 Task: Create a due date automation trigger when advanced on, on the tuesday of the week a card is due add fields with custom field "Resume" set to a number lower than 1 and lower than 10 at 11:00 AM.
Action: Mouse pressed left at (997, 302)
Screenshot: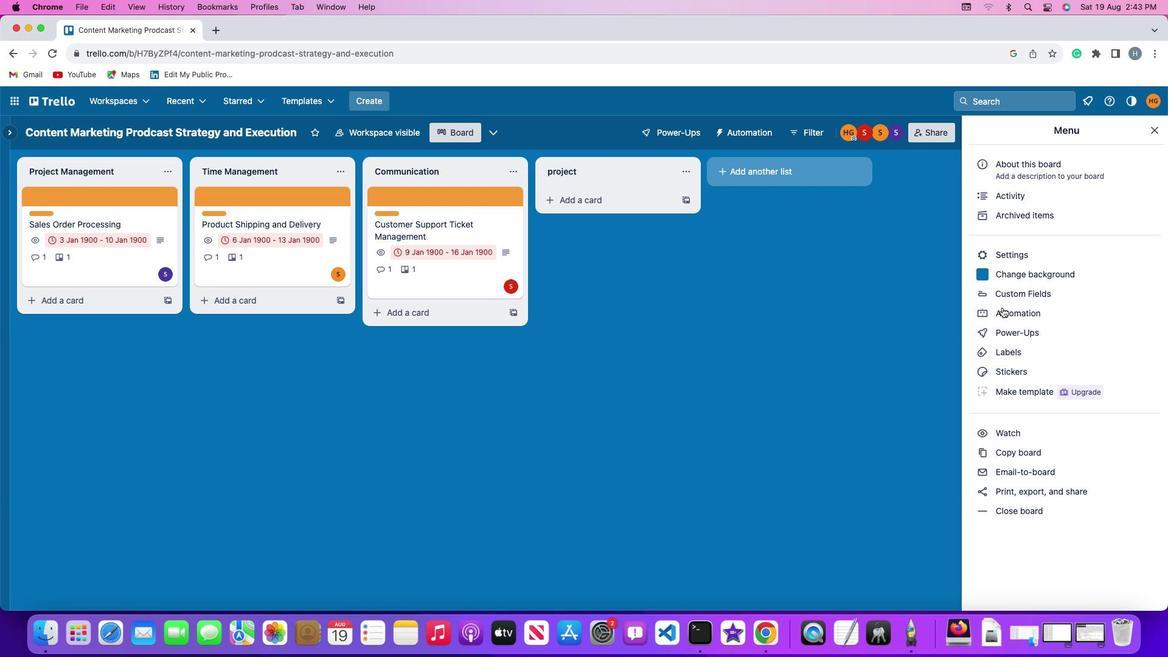 
Action: Mouse moved to (87, 286)
Screenshot: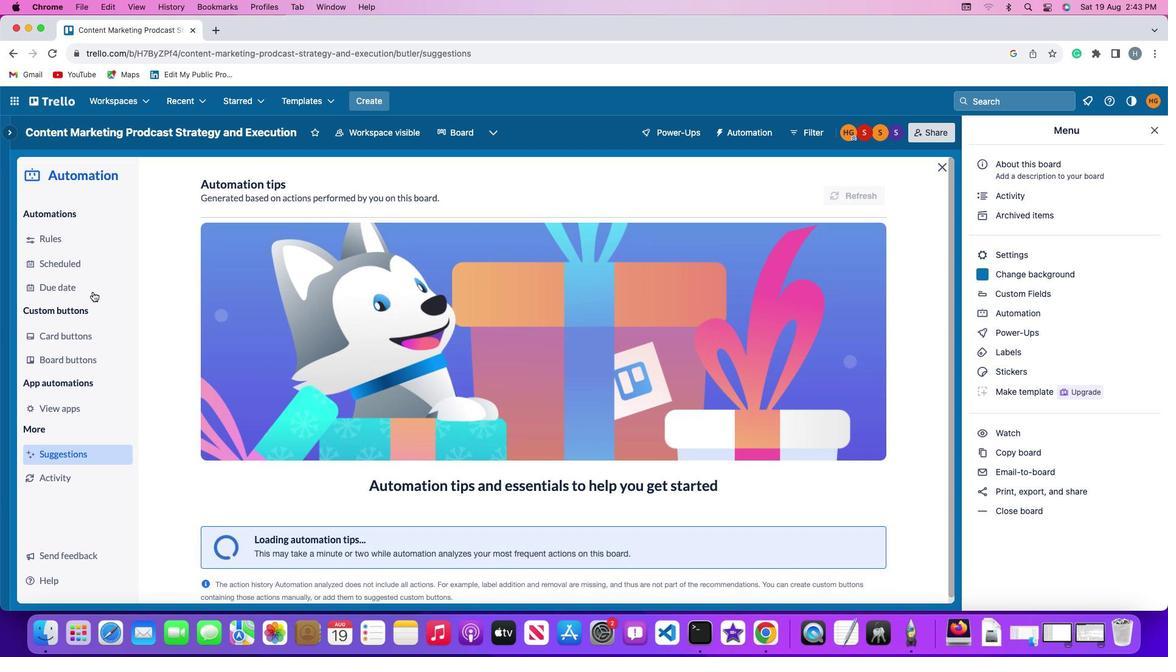 
Action: Mouse pressed left at (87, 286)
Screenshot: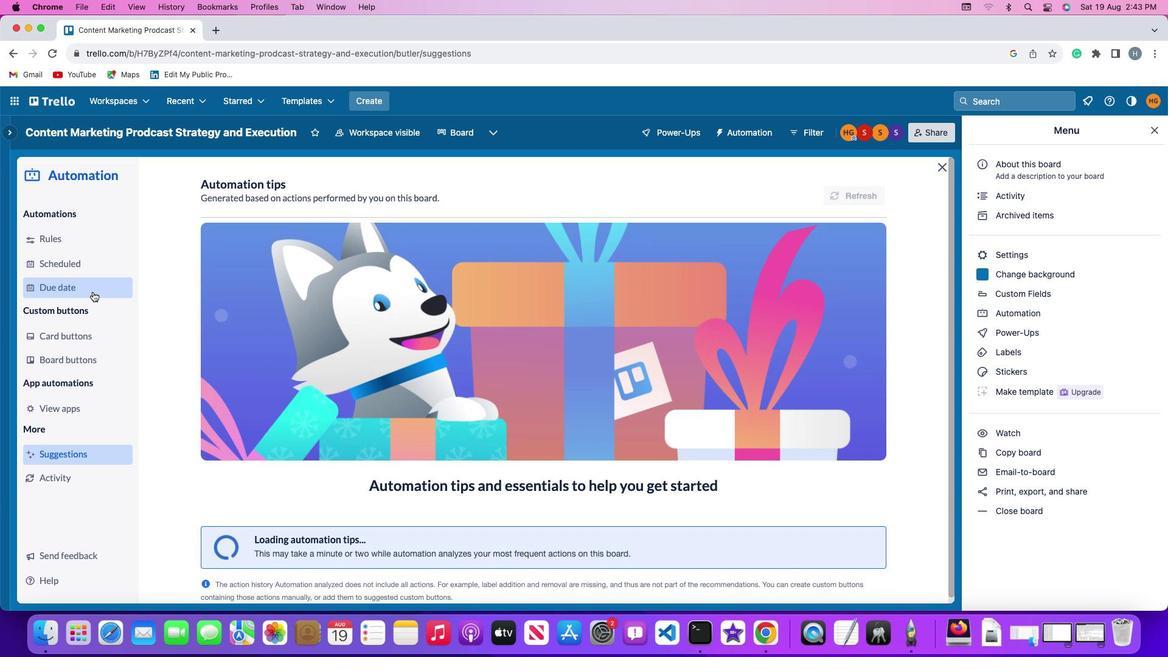 
Action: Mouse moved to (810, 183)
Screenshot: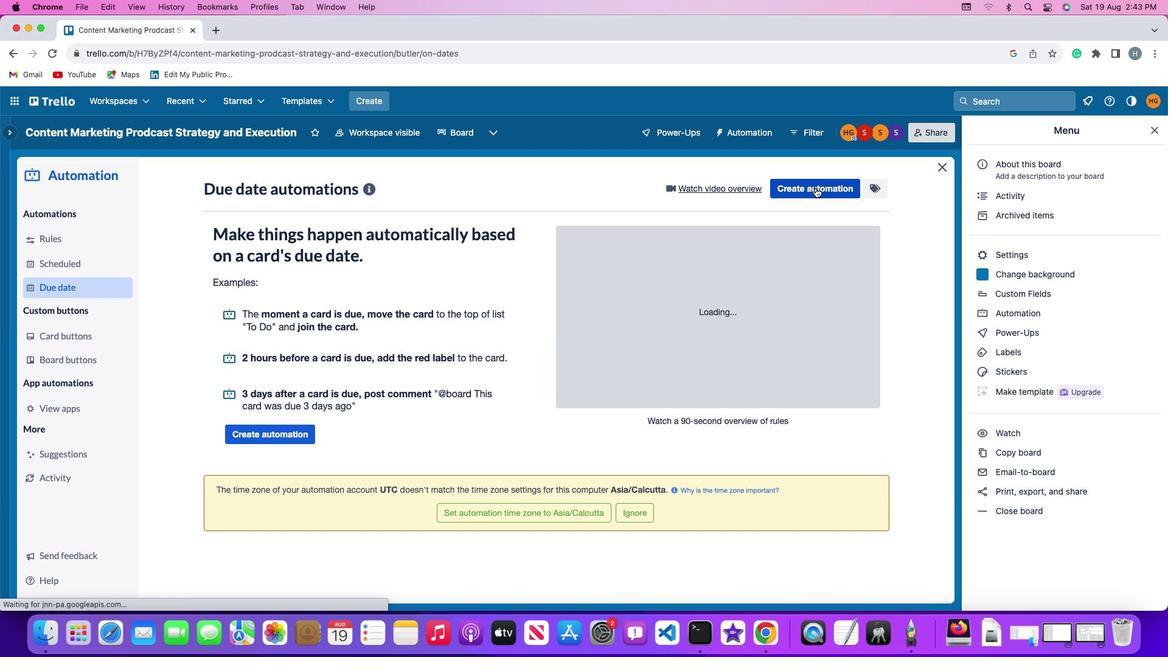 
Action: Mouse pressed left at (810, 183)
Screenshot: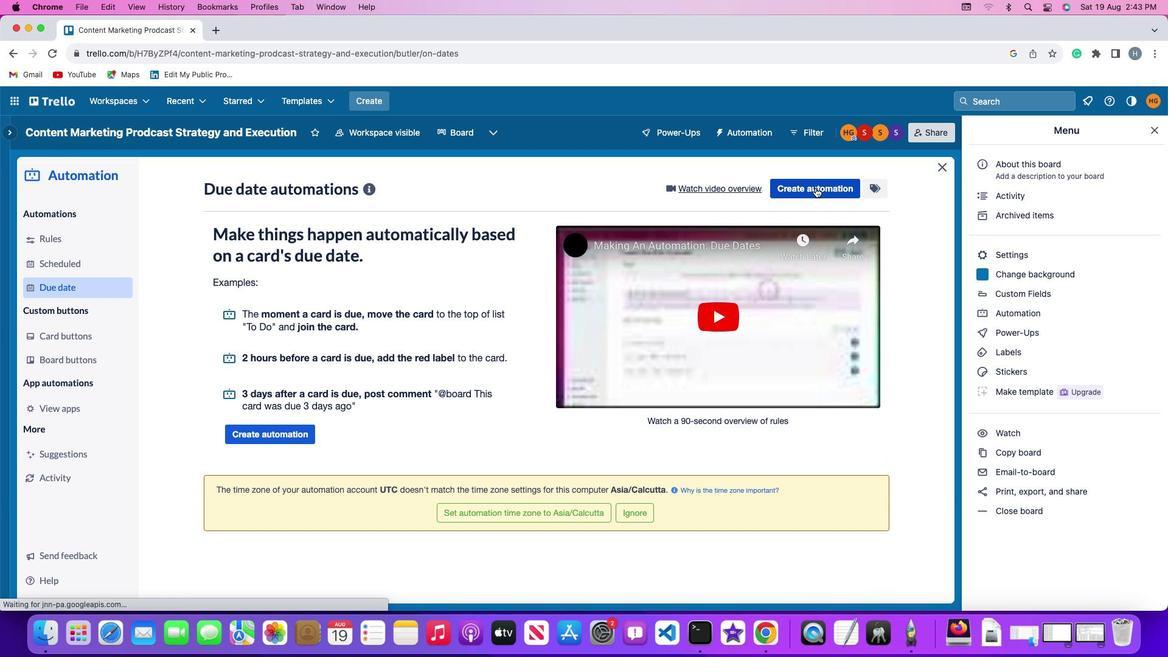 
Action: Mouse moved to (239, 299)
Screenshot: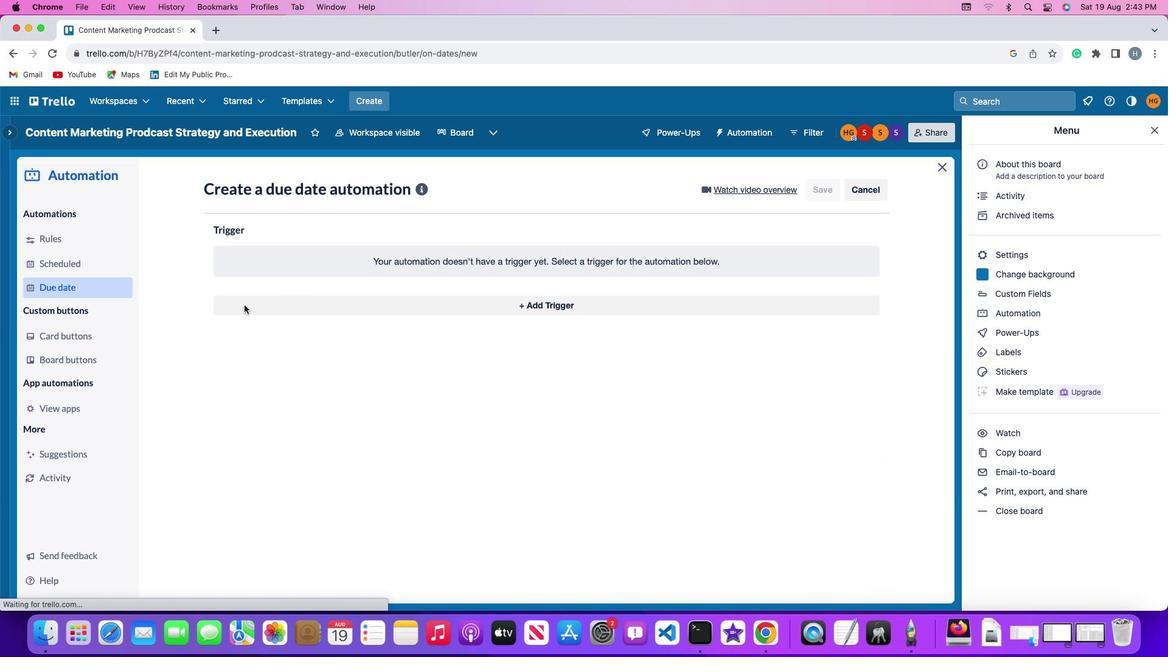 
Action: Mouse pressed left at (239, 299)
Screenshot: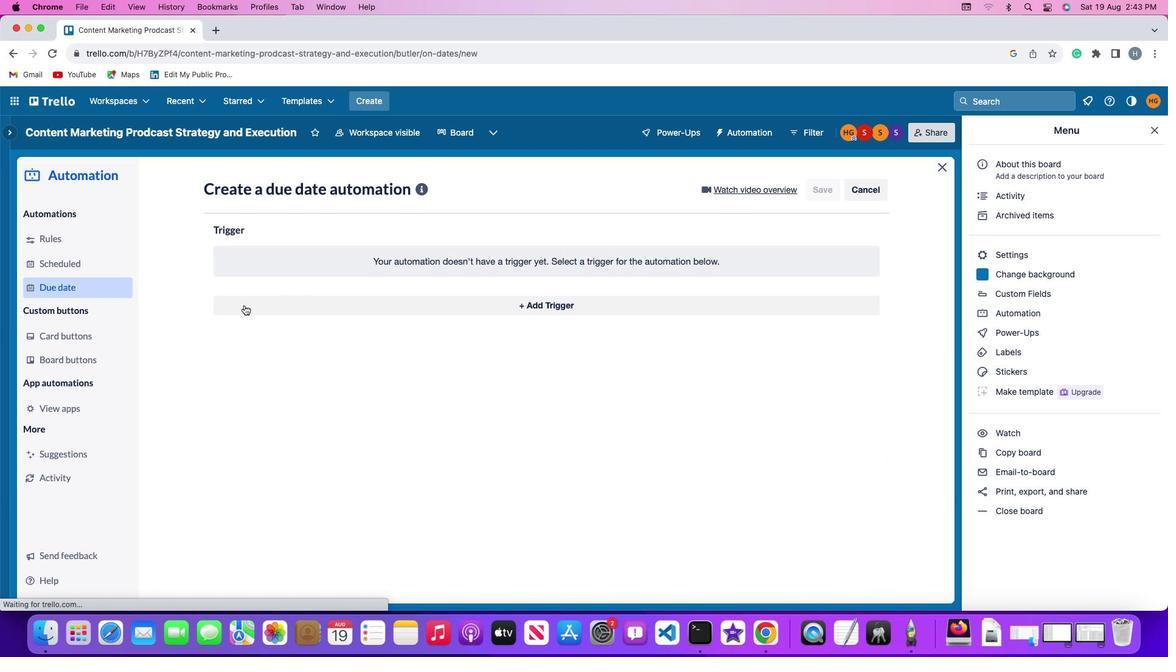 
Action: Mouse moved to (273, 532)
Screenshot: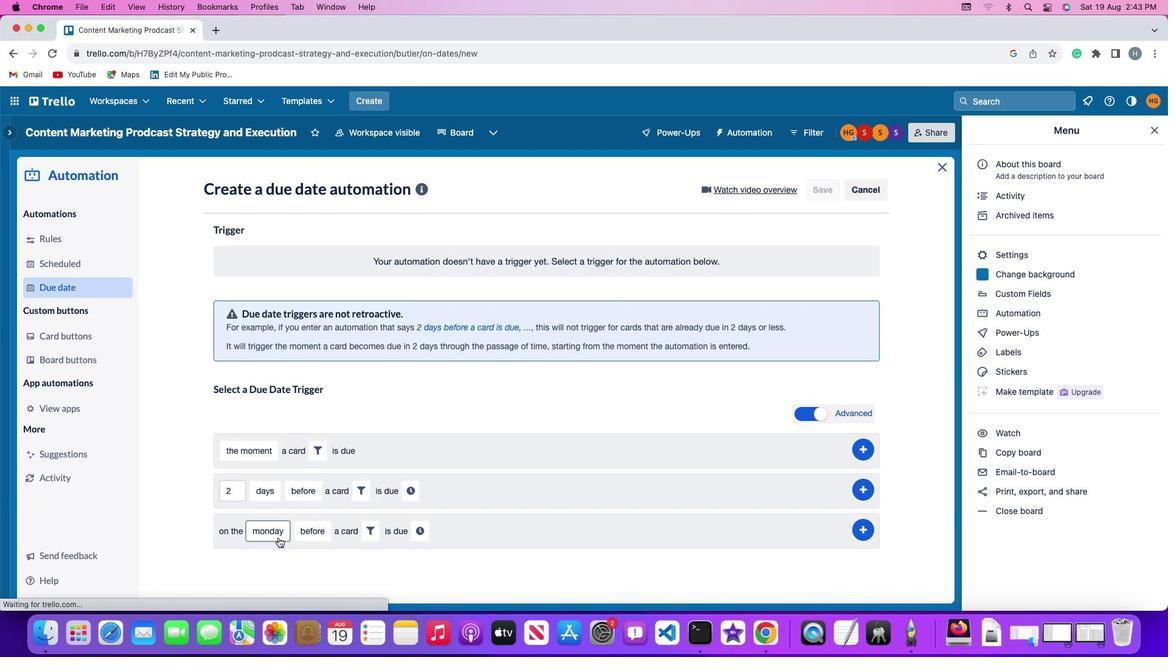 
Action: Mouse pressed left at (273, 532)
Screenshot: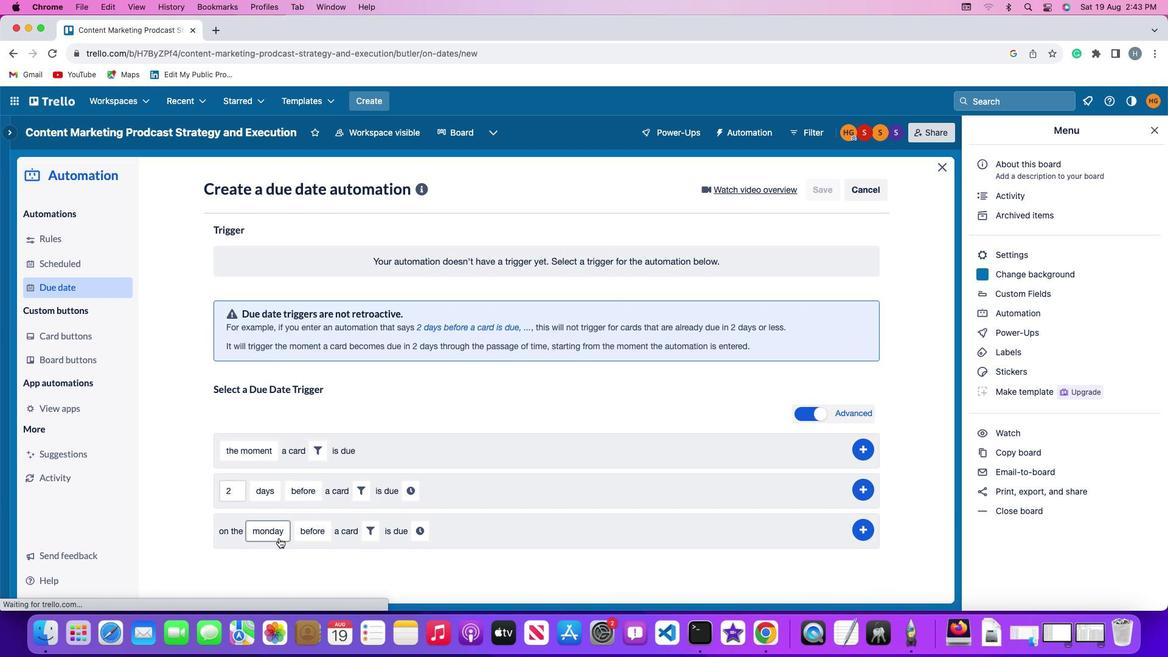 
Action: Mouse moved to (282, 384)
Screenshot: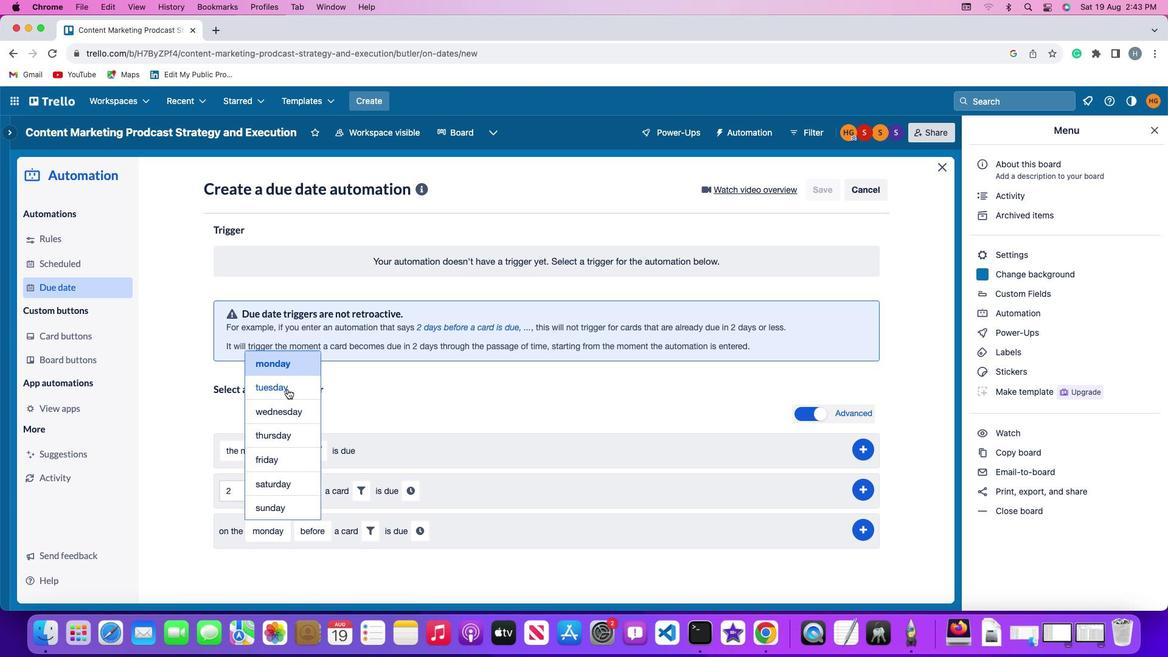 
Action: Mouse pressed left at (282, 384)
Screenshot: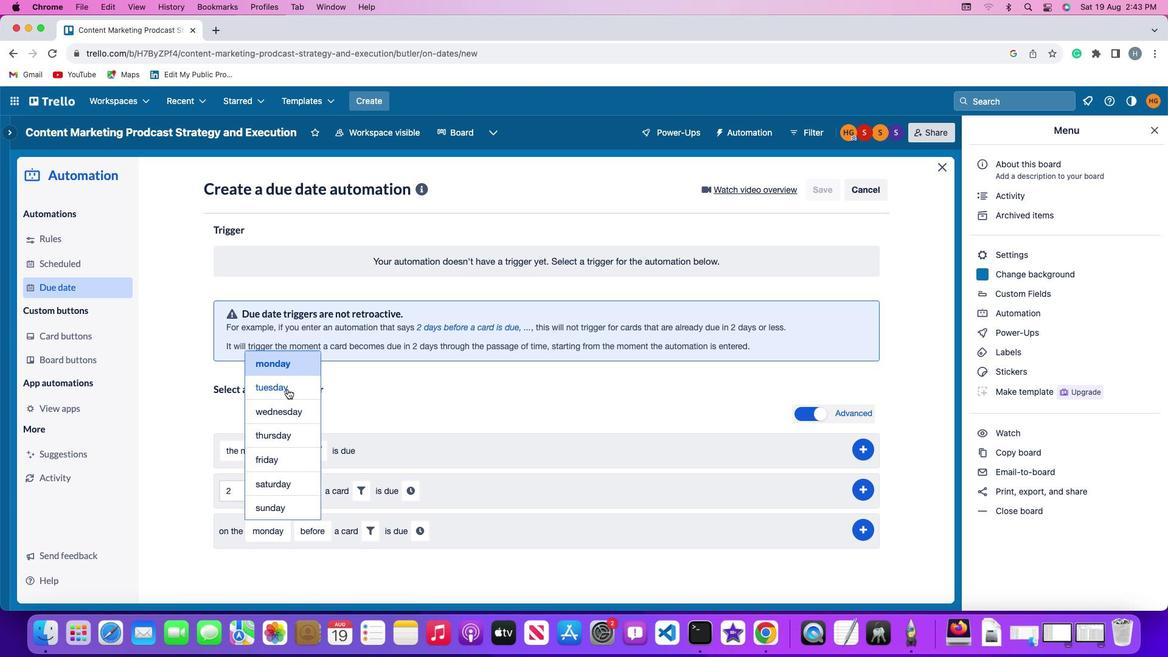 
Action: Mouse moved to (323, 525)
Screenshot: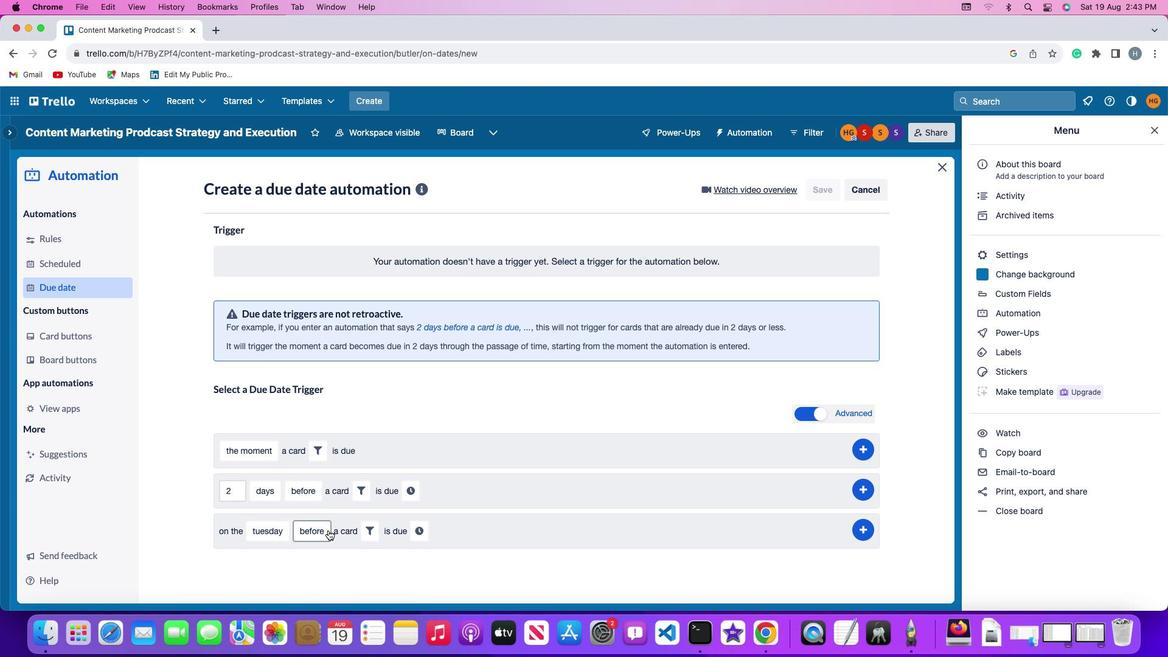 
Action: Mouse pressed left at (323, 525)
Screenshot: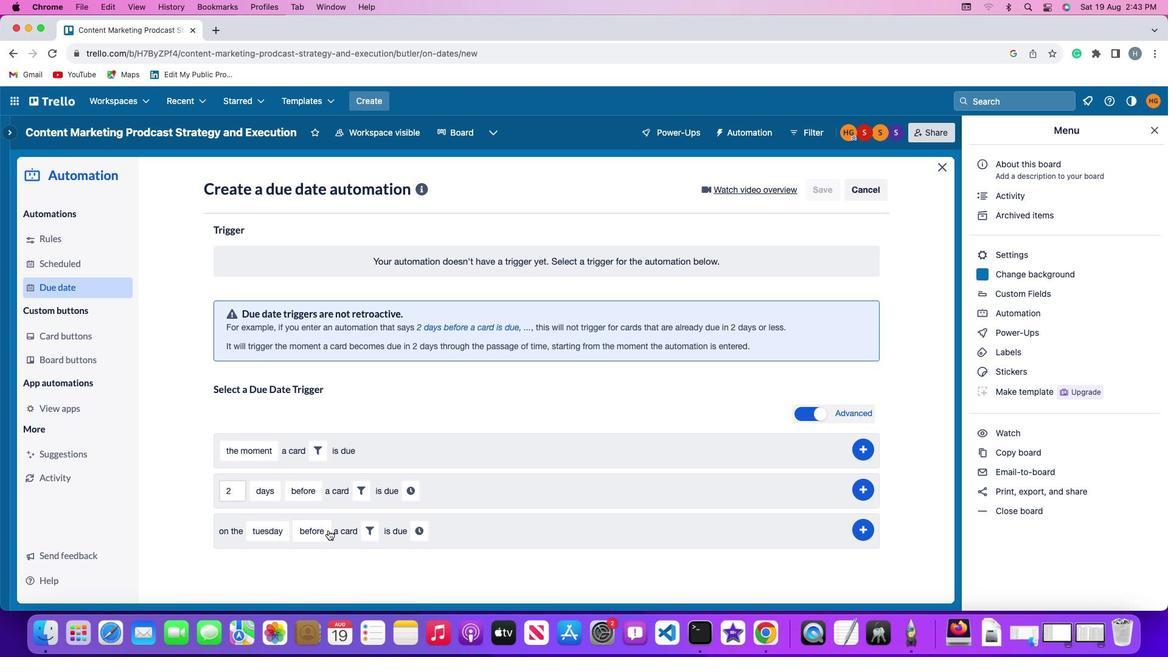
Action: Mouse moved to (332, 470)
Screenshot: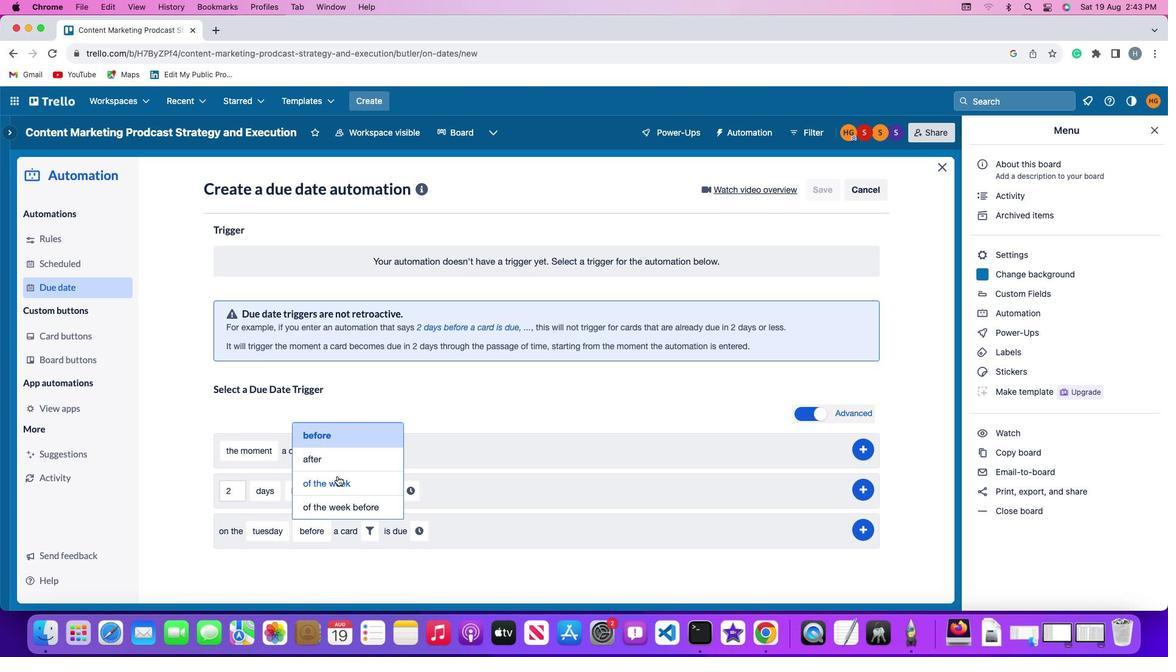 
Action: Mouse pressed left at (332, 470)
Screenshot: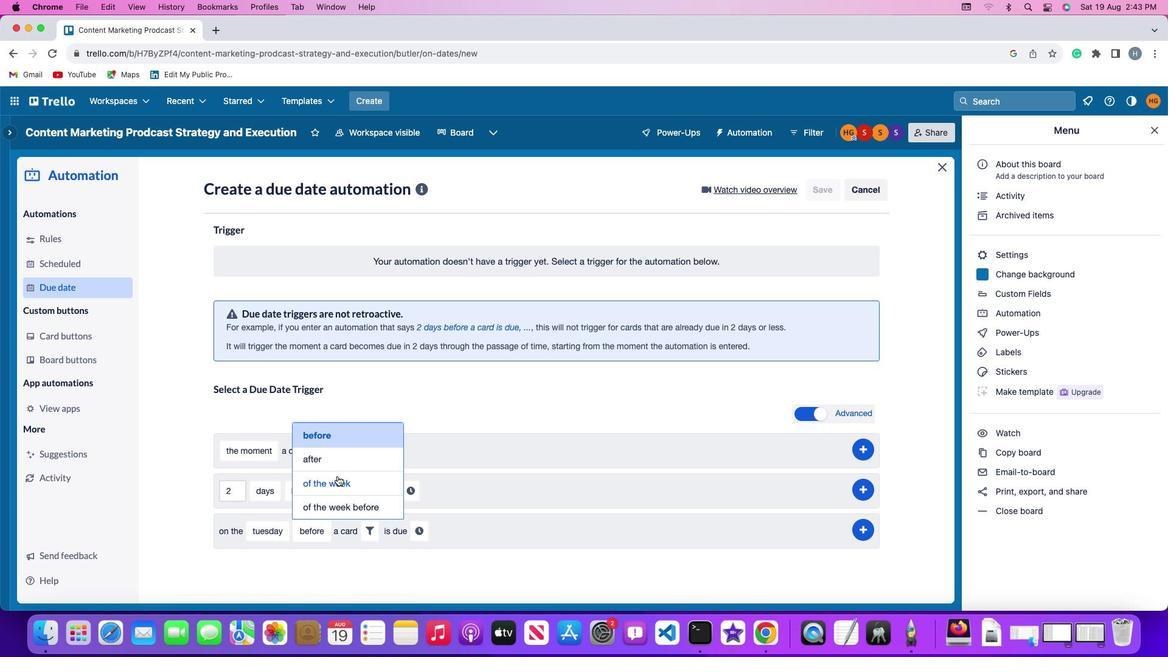 
Action: Mouse moved to (379, 521)
Screenshot: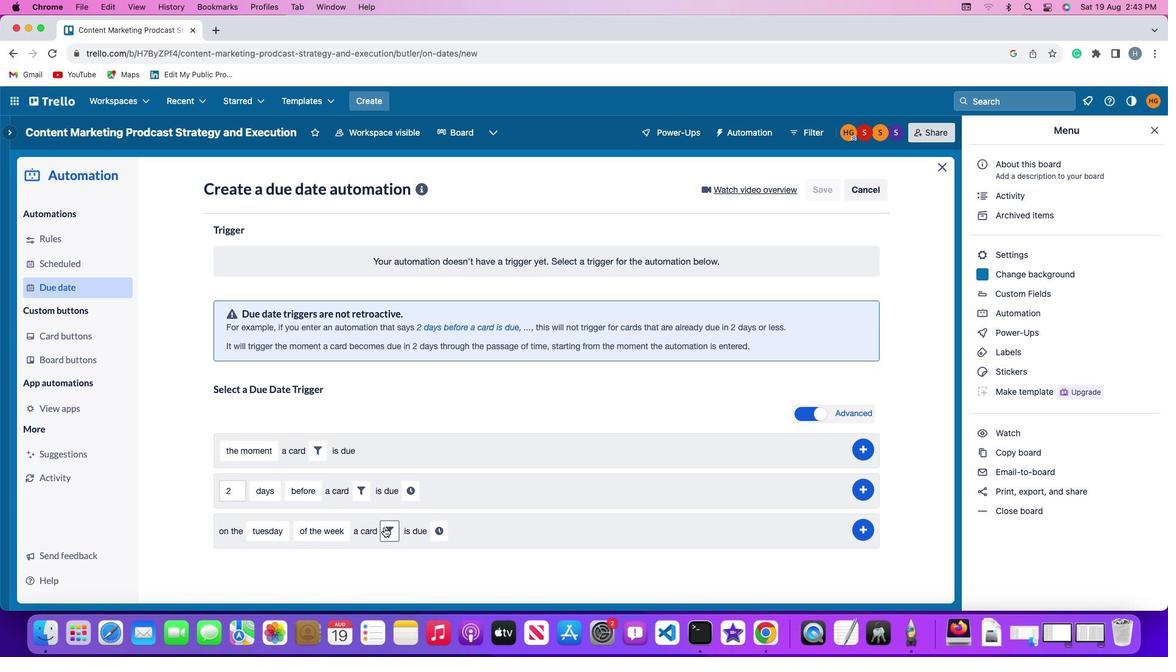 
Action: Mouse pressed left at (379, 521)
Screenshot: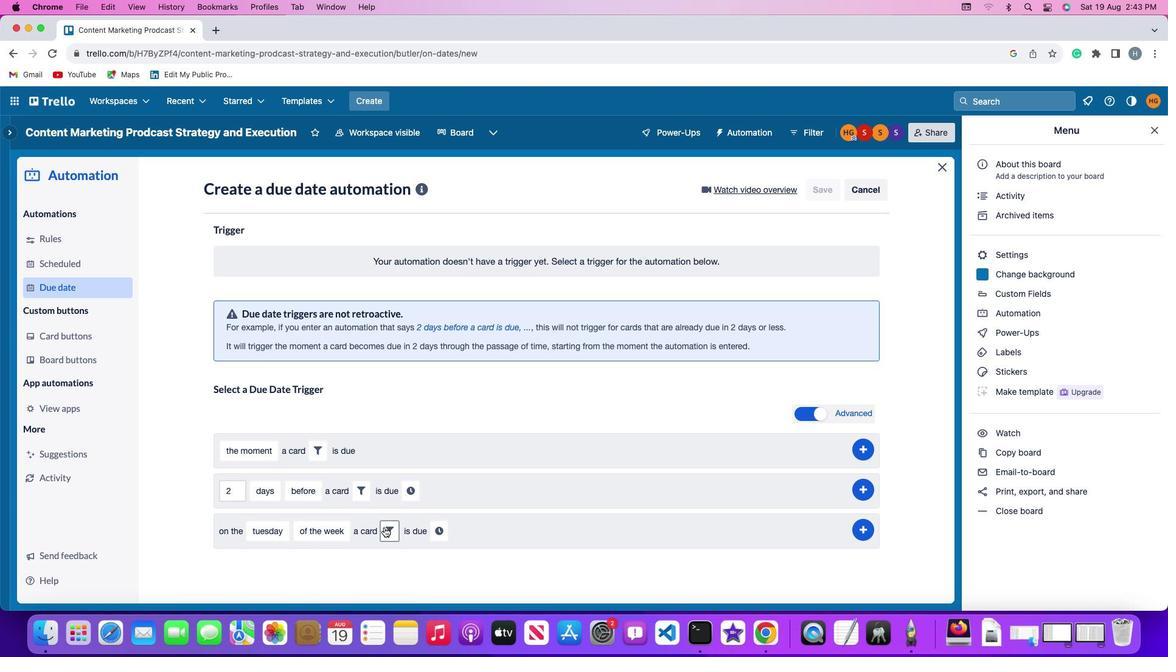 
Action: Mouse moved to (584, 565)
Screenshot: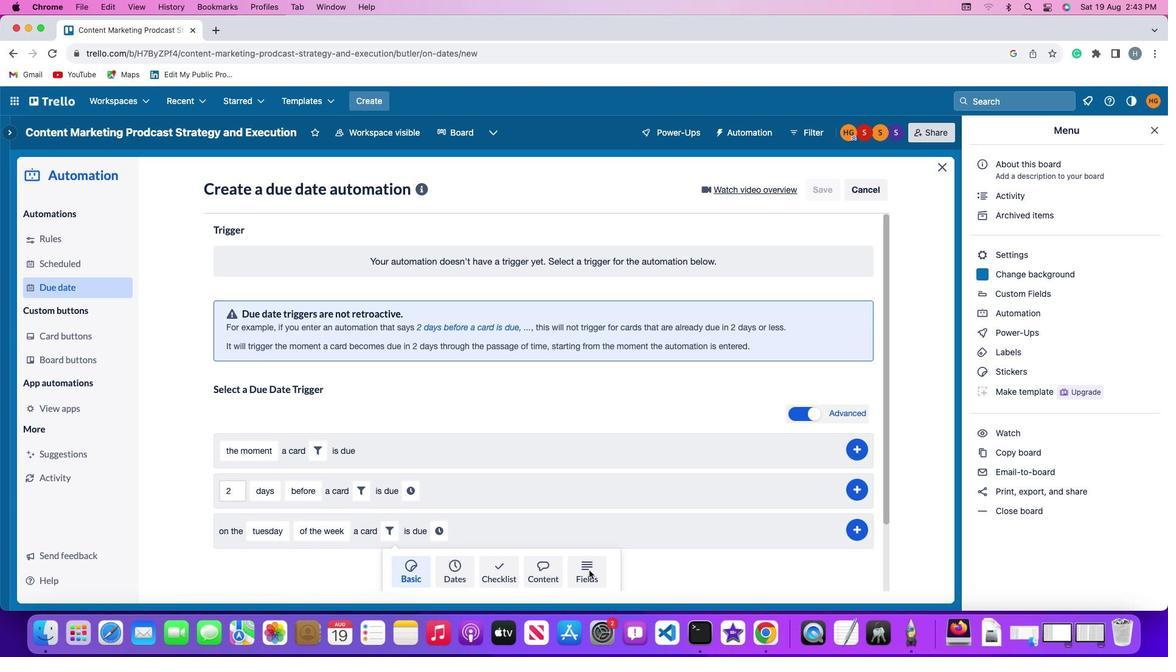 
Action: Mouse pressed left at (584, 565)
Screenshot: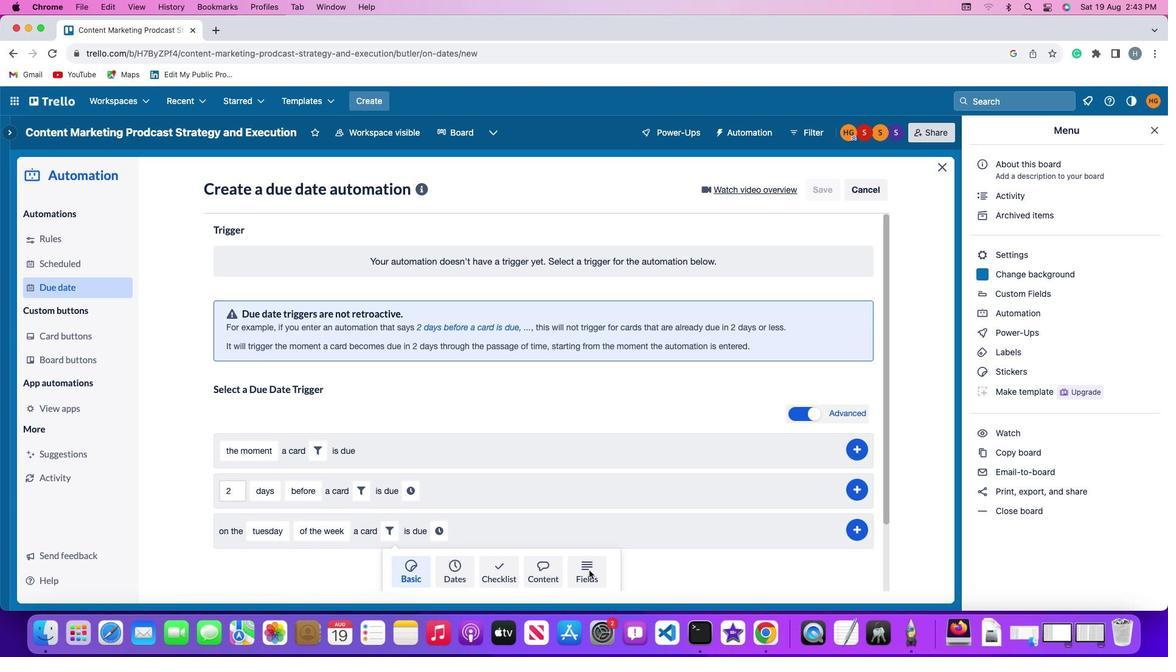 
Action: Mouse moved to (314, 553)
Screenshot: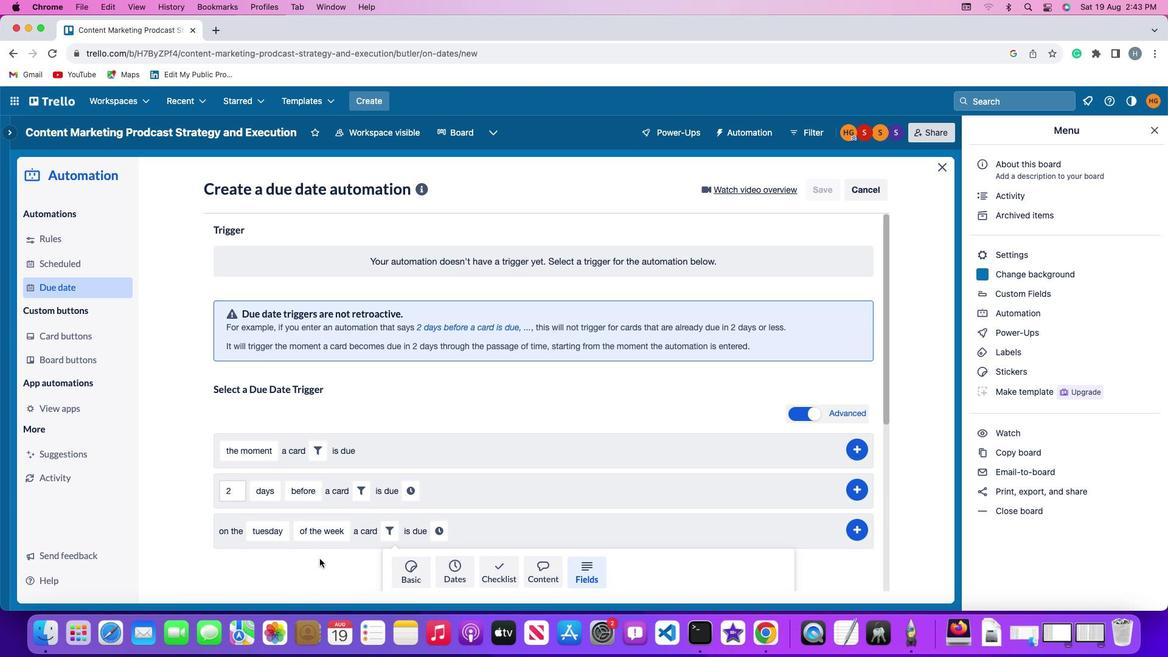 
Action: Mouse scrolled (314, 553) with delta (-4, -4)
Screenshot: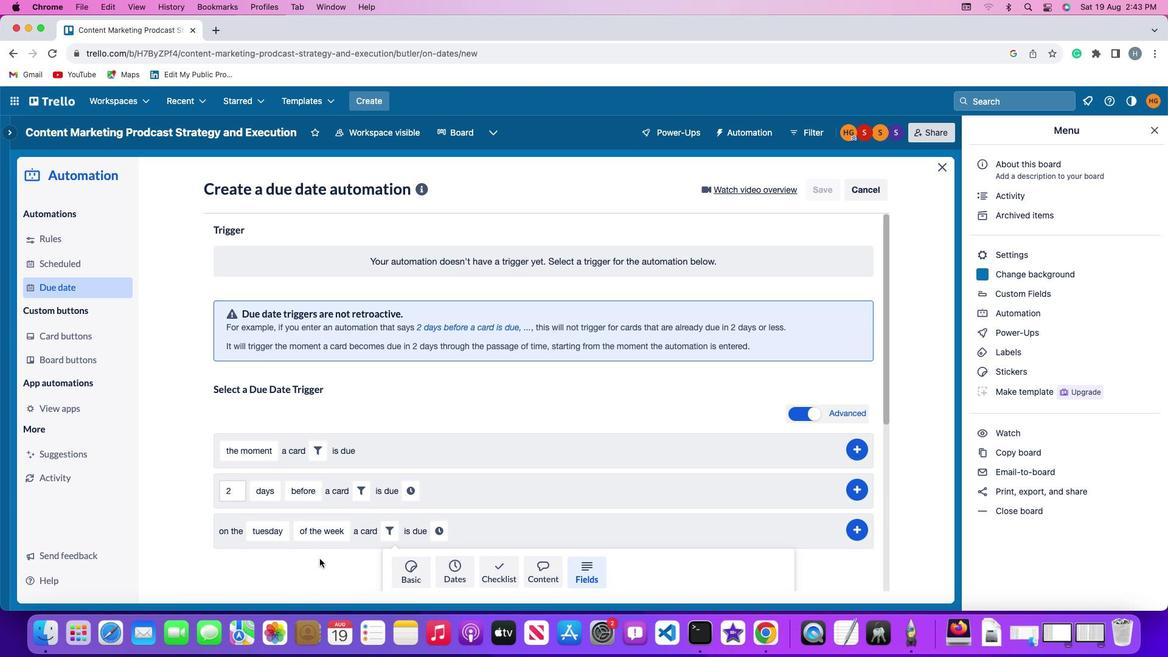 
Action: Mouse scrolled (314, 553) with delta (-4, -4)
Screenshot: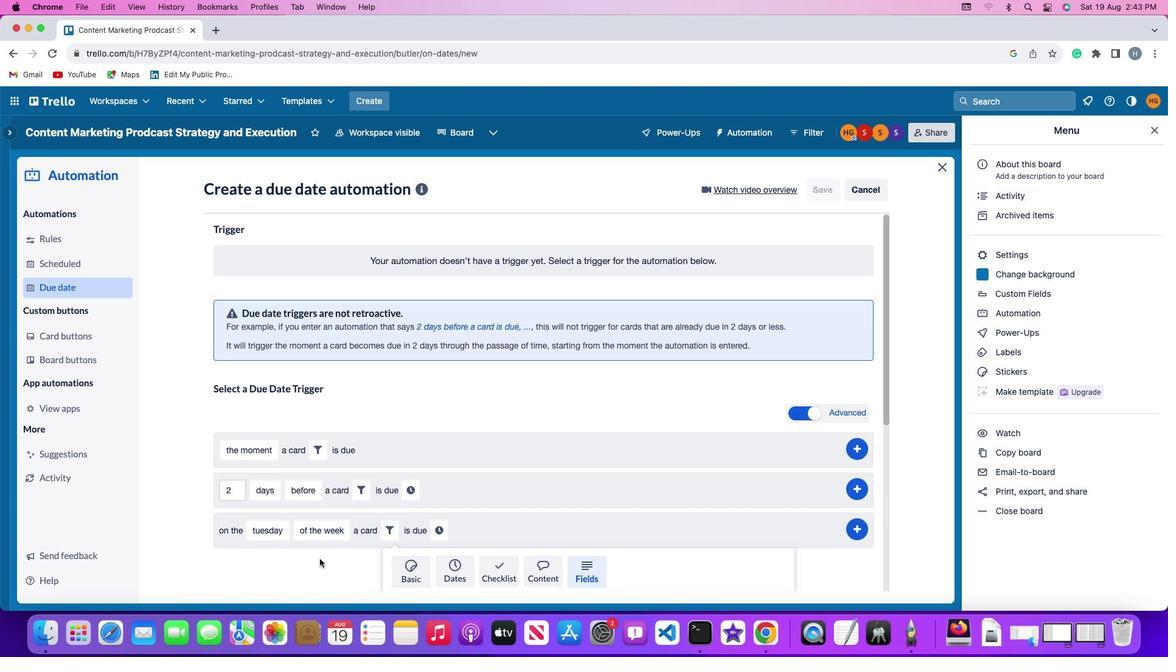 
Action: Mouse scrolled (314, 553) with delta (-4, -6)
Screenshot: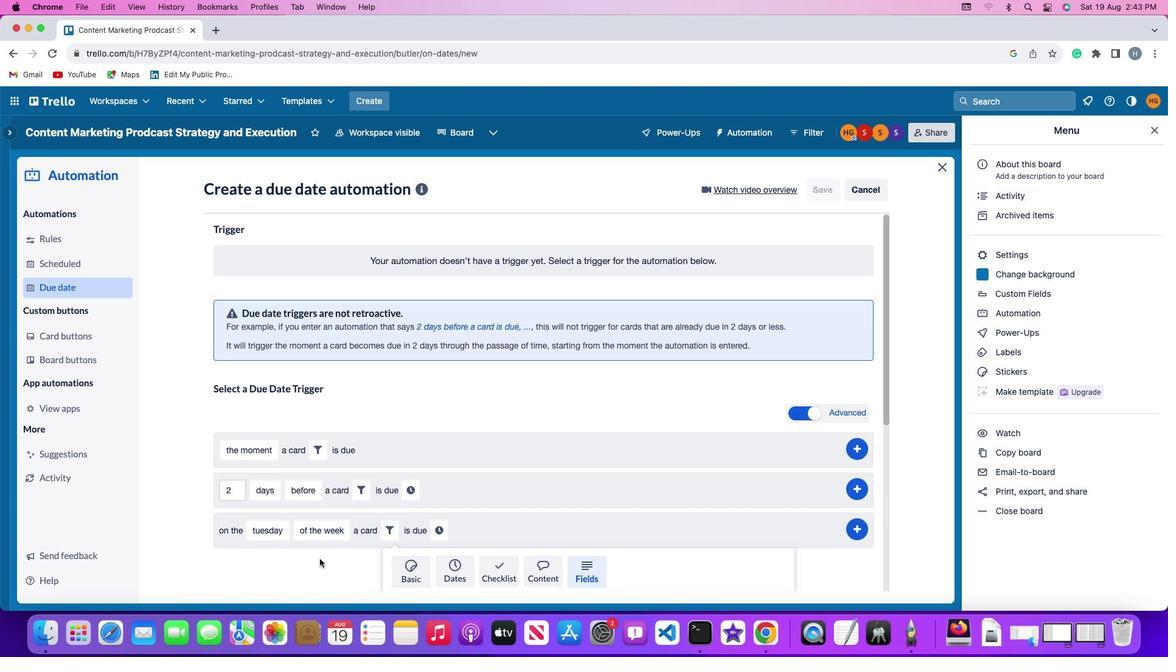 
Action: Mouse scrolled (314, 553) with delta (-4, -7)
Screenshot: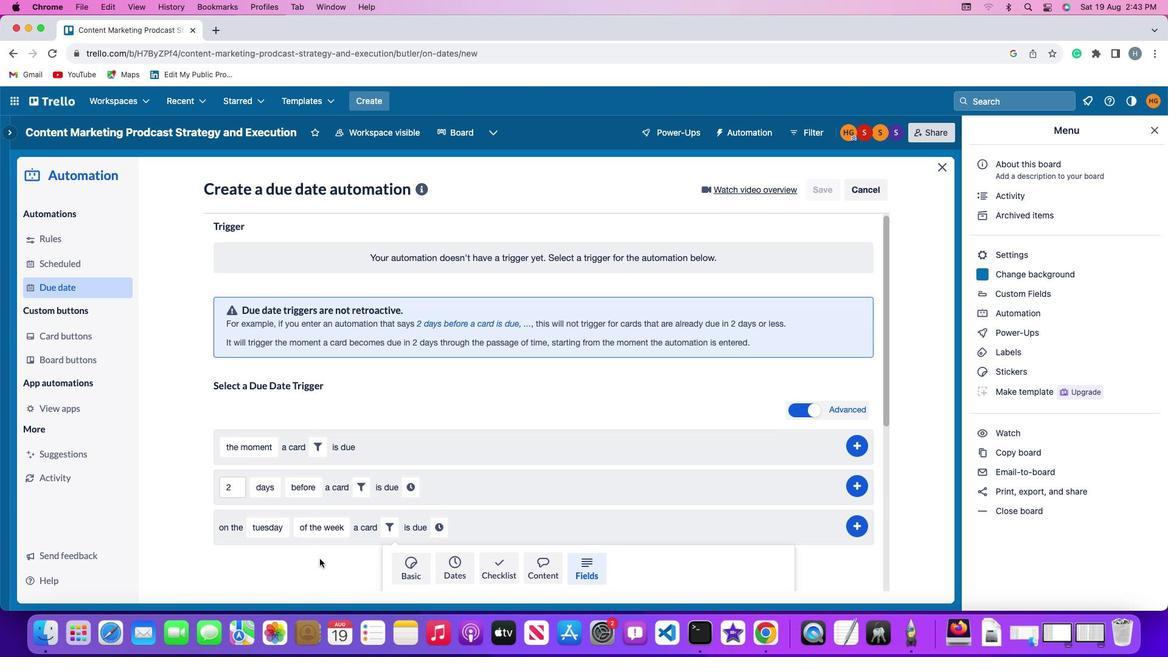 
Action: Mouse scrolled (314, 553) with delta (-4, -4)
Screenshot: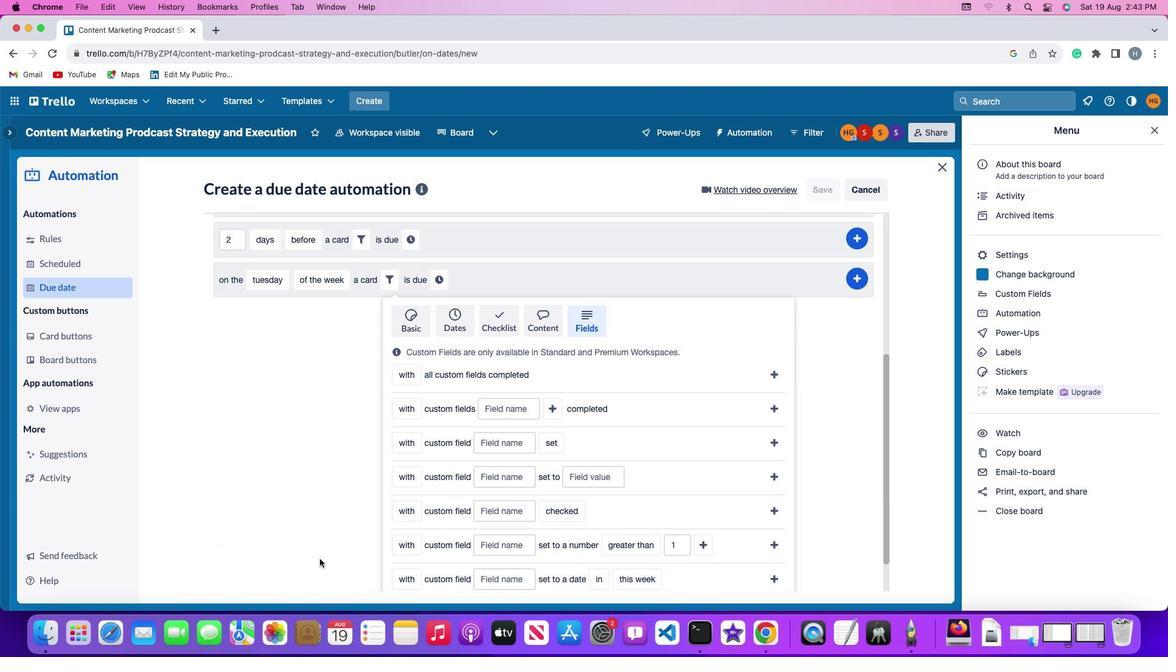
Action: Mouse scrolled (314, 553) with delta (-4, -4)
Screenshot: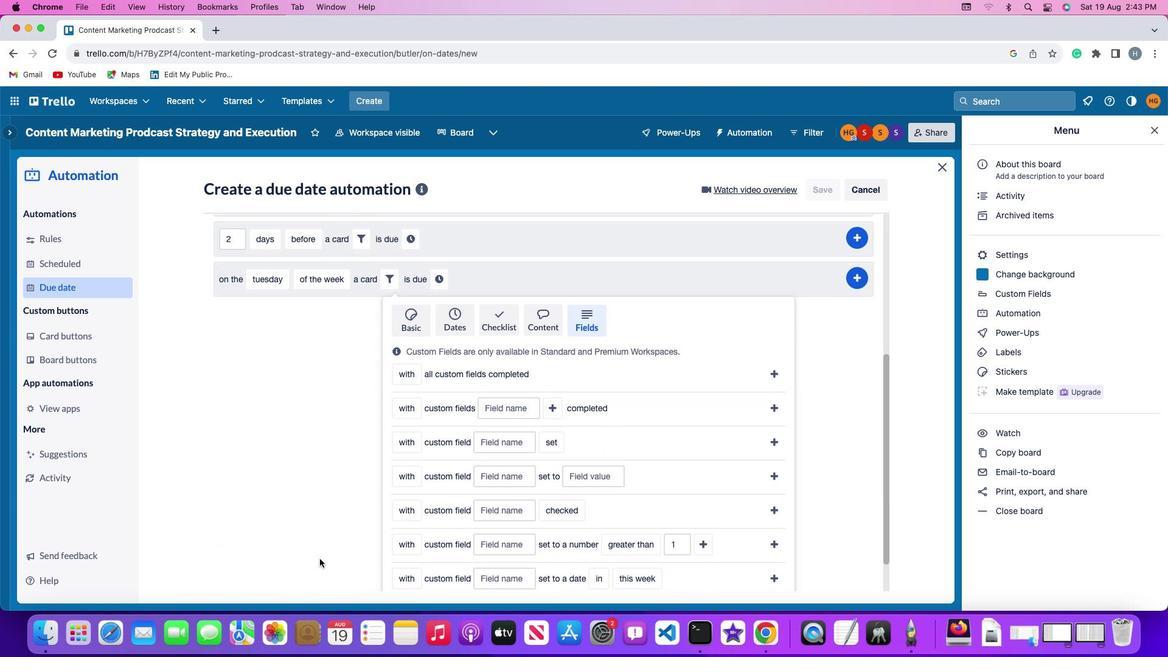 
Action: Mouse scrolled (314, 553) with delta (-4, -6)
Screenshot: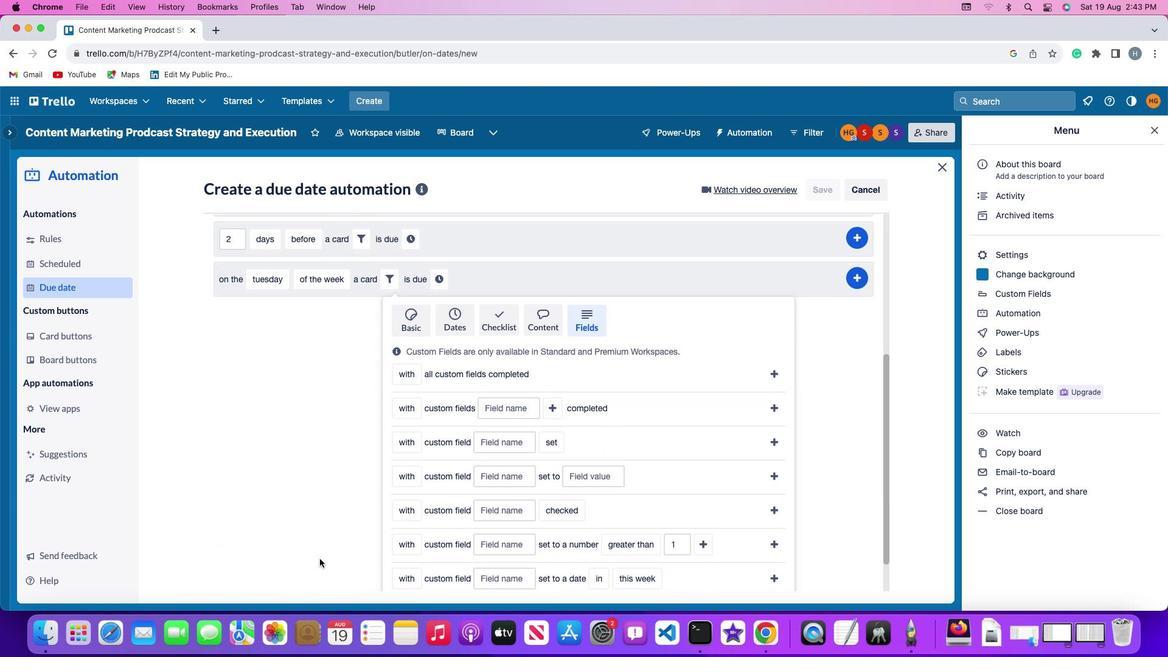 
Action: Mouse scrolled (314, 553) with delta (-4, -7)
Screenshot: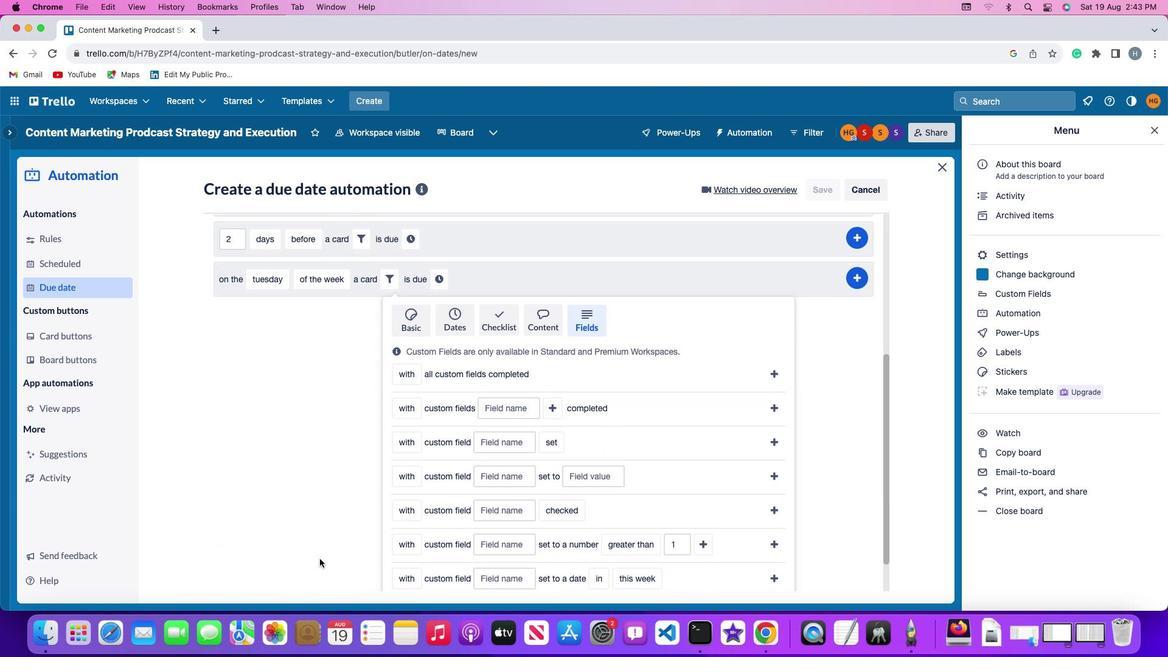 
Action: Mouse scrolled (314, 553) with delta (-4, -7)
Screenshot: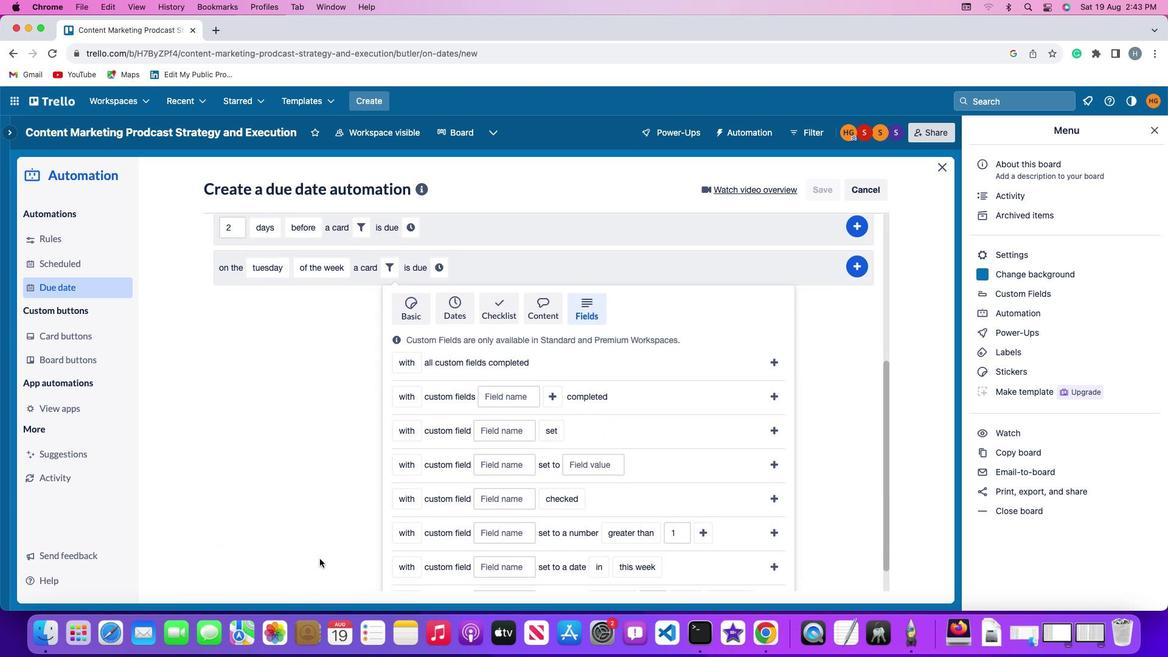 
Action: Mouse moved to (397, 489)
Screenshot: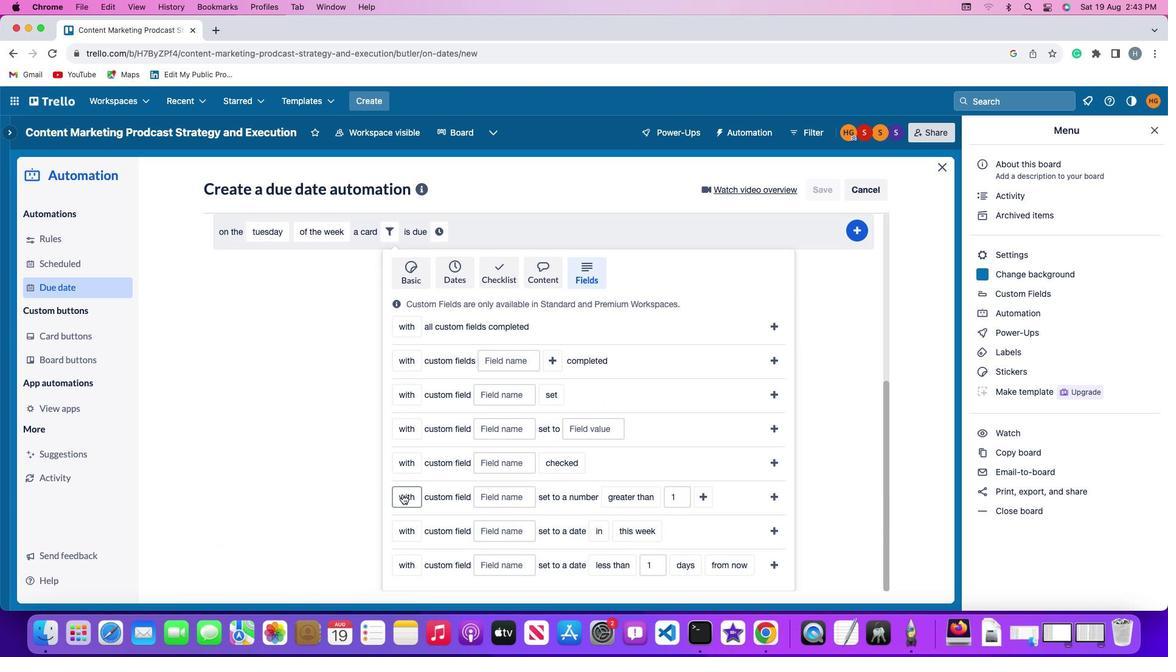 
Action: Mouse pressed left at (397, 489)
Screenshot: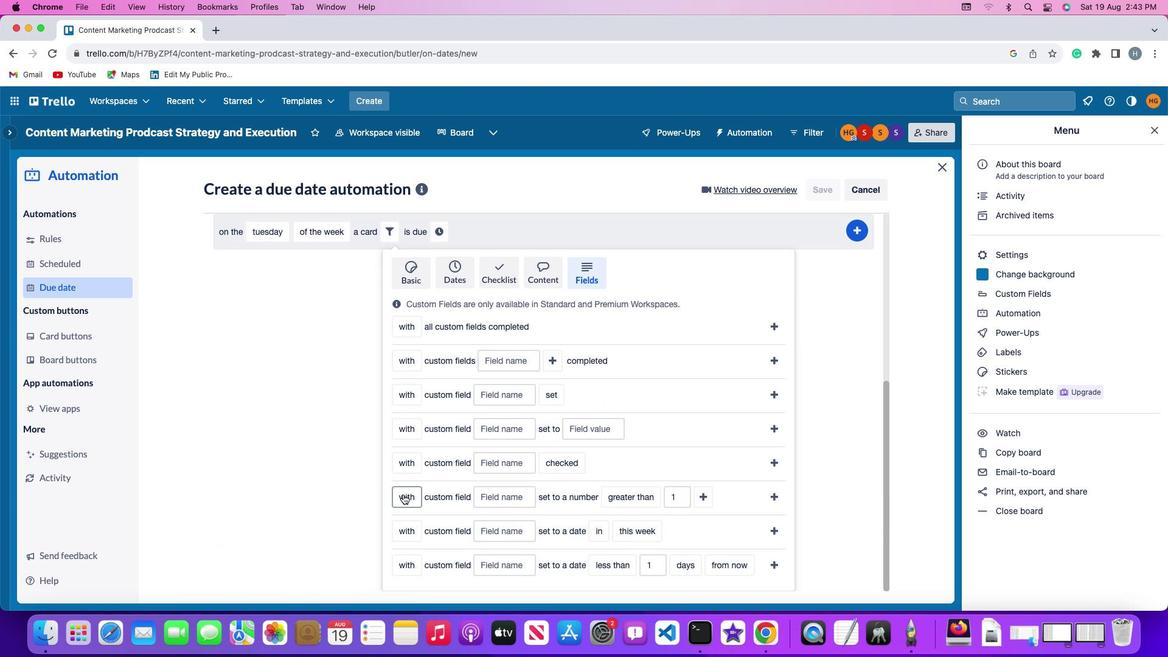 
Action: Mouse moved to (412, 507)
Screenshot: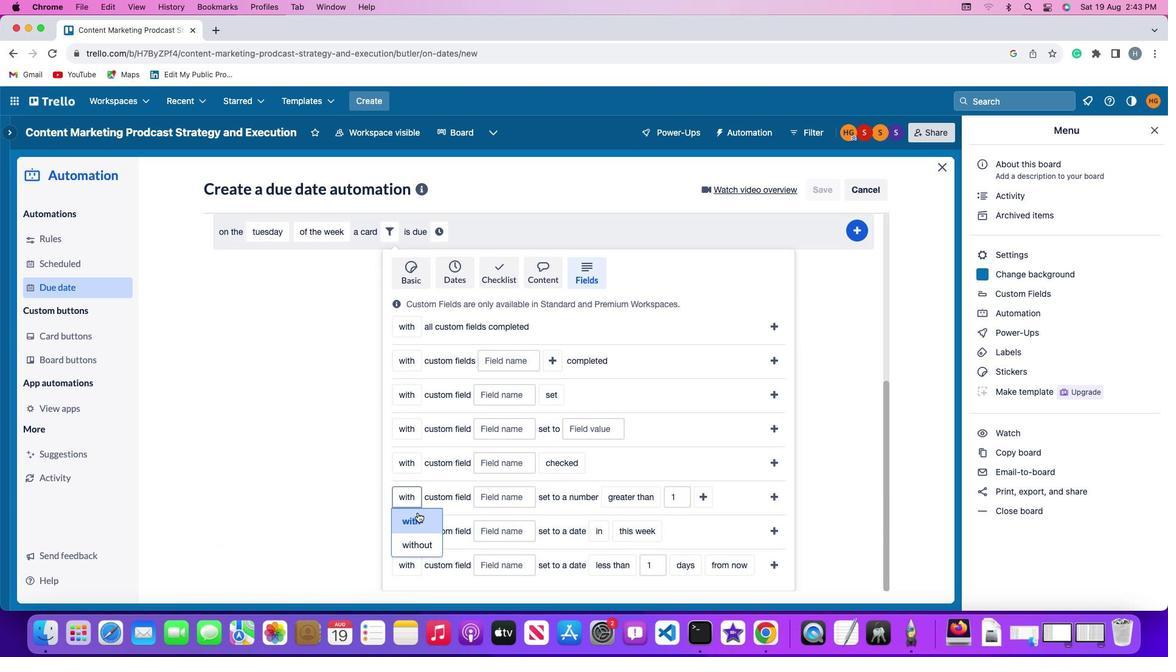 
Action: Mouse pressed left at (412, 507)
Screenshot: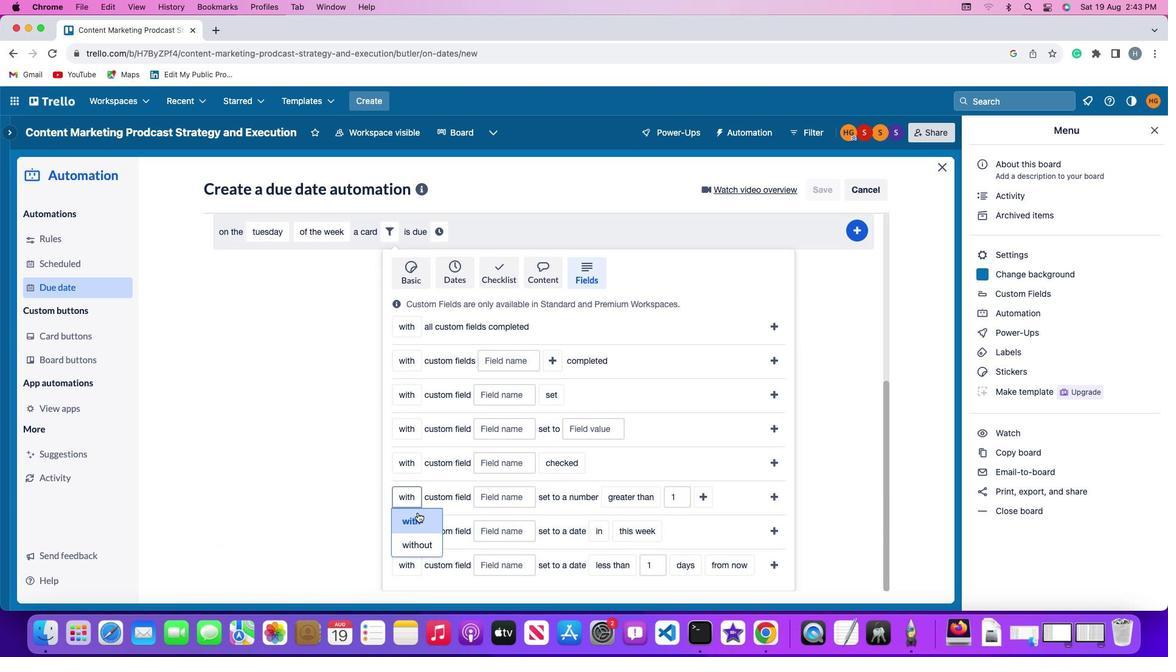 
Action: Mouse moved to (498, 495)
Screenshot: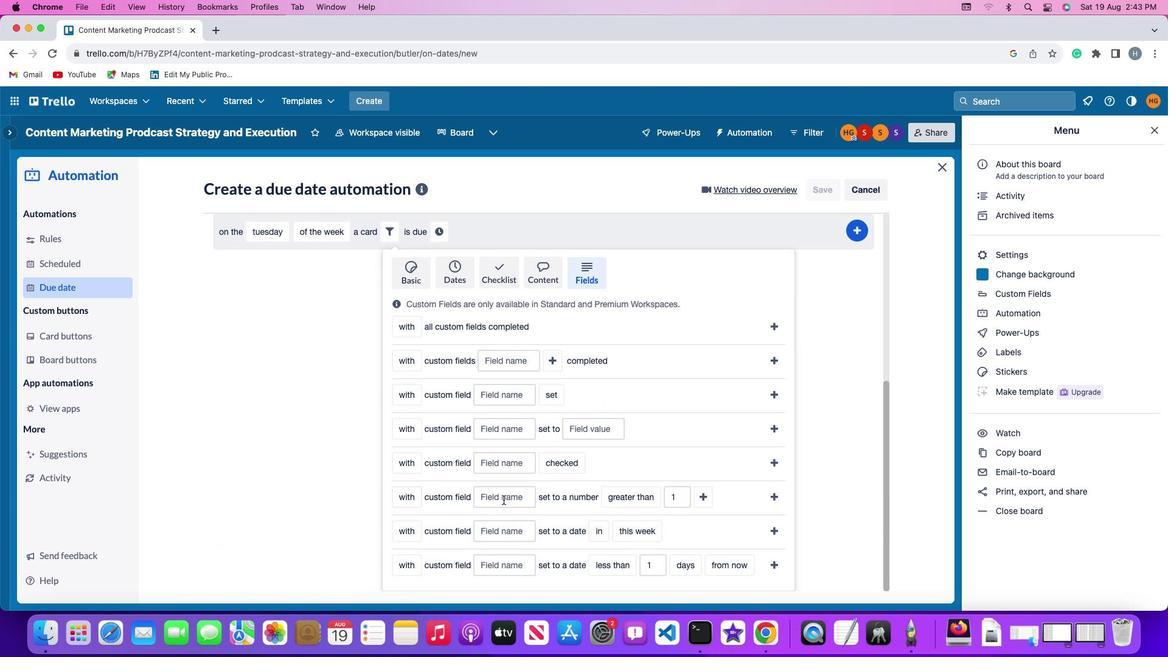 
Action: Mouse pressed left at (498, 495)
Screenshot: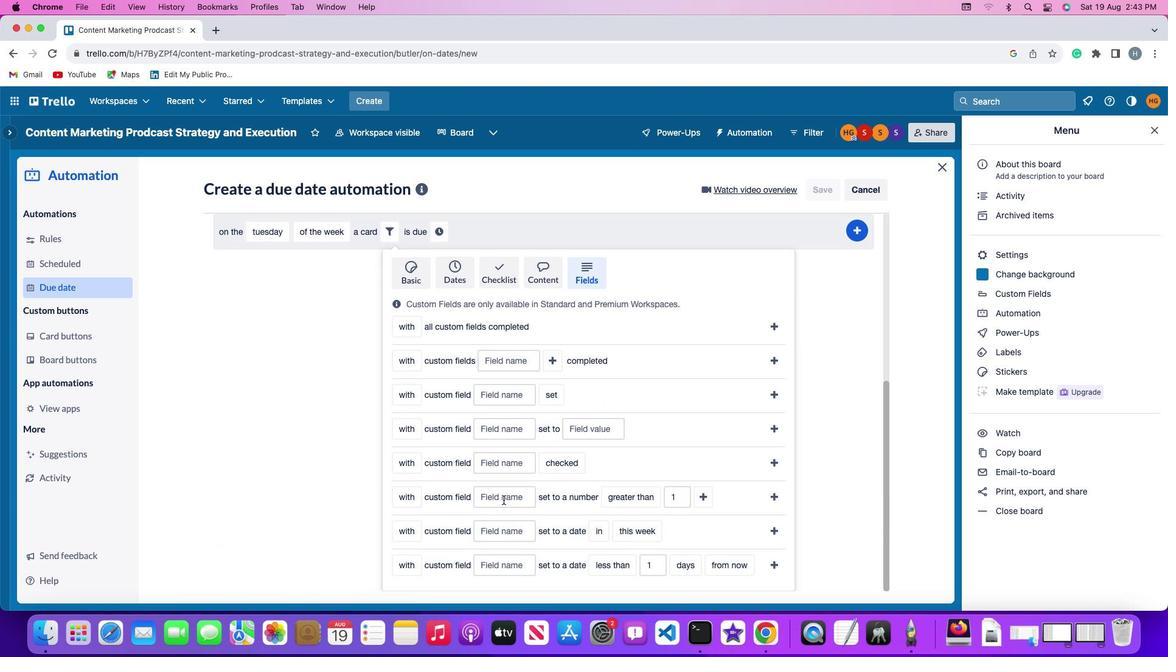 
Action: Mouse moved to (498, 494)
Screenshot: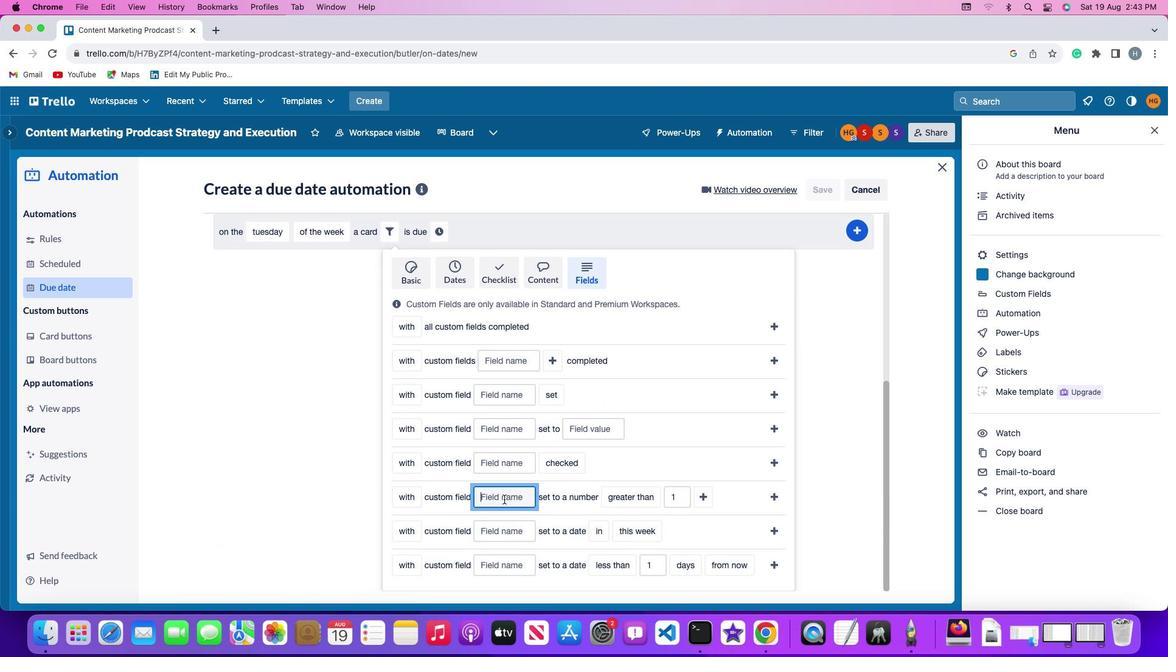 
Action: Key pressed Key.shift'R''e''s''u''m''e'
Screenshot: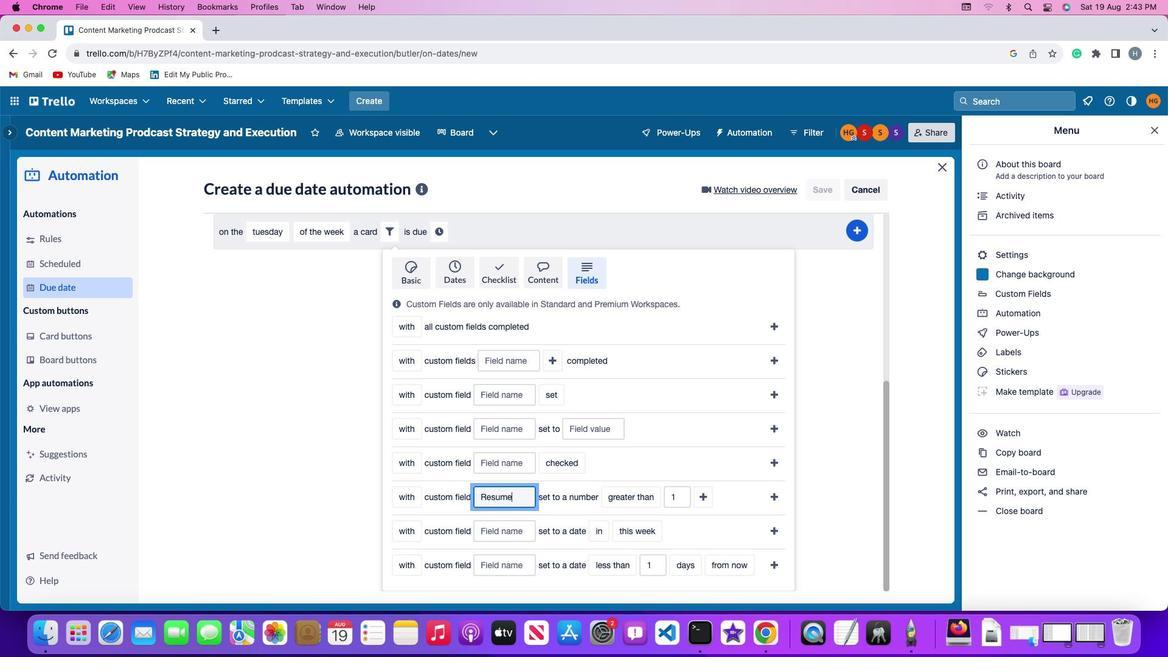 
Action: Mouse moved to (615, 489)
Screenshot: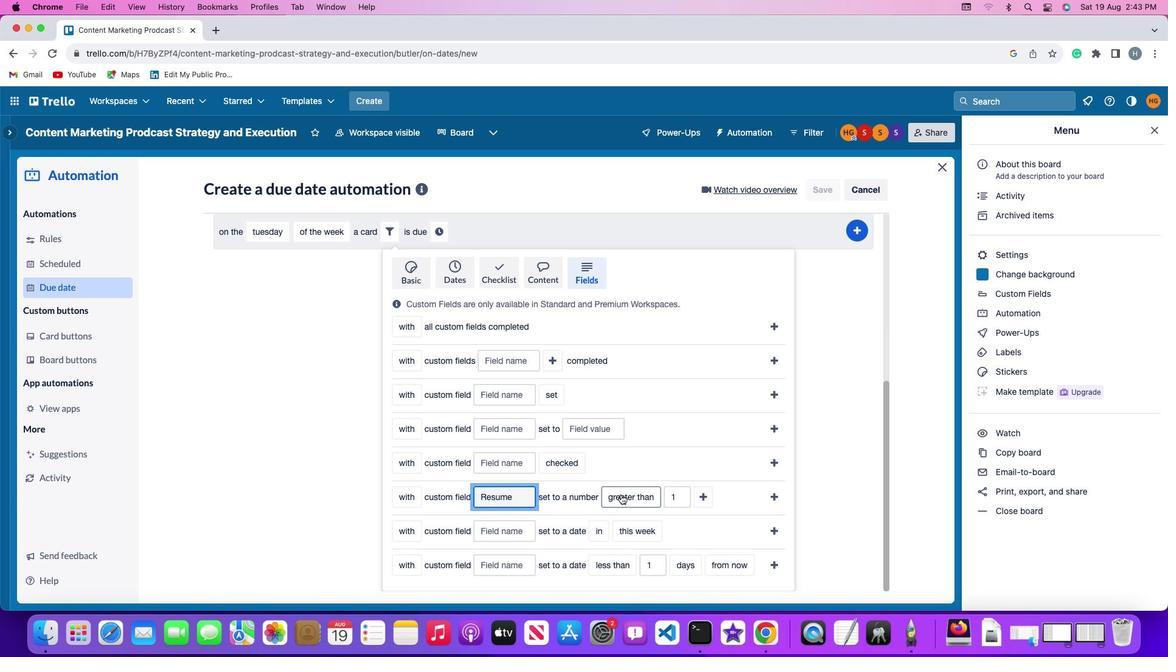 
Action: Mouse pressed left at (615, 489)
Screenshot: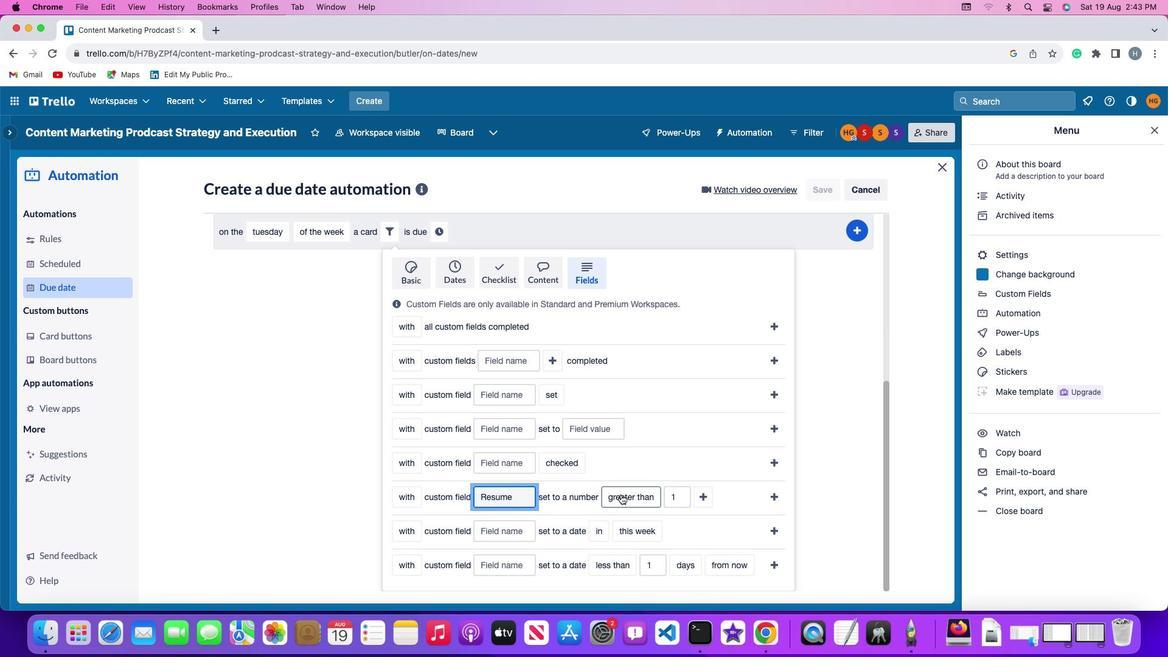 
Action: Mouse moved to (627, 438)
Screenshot: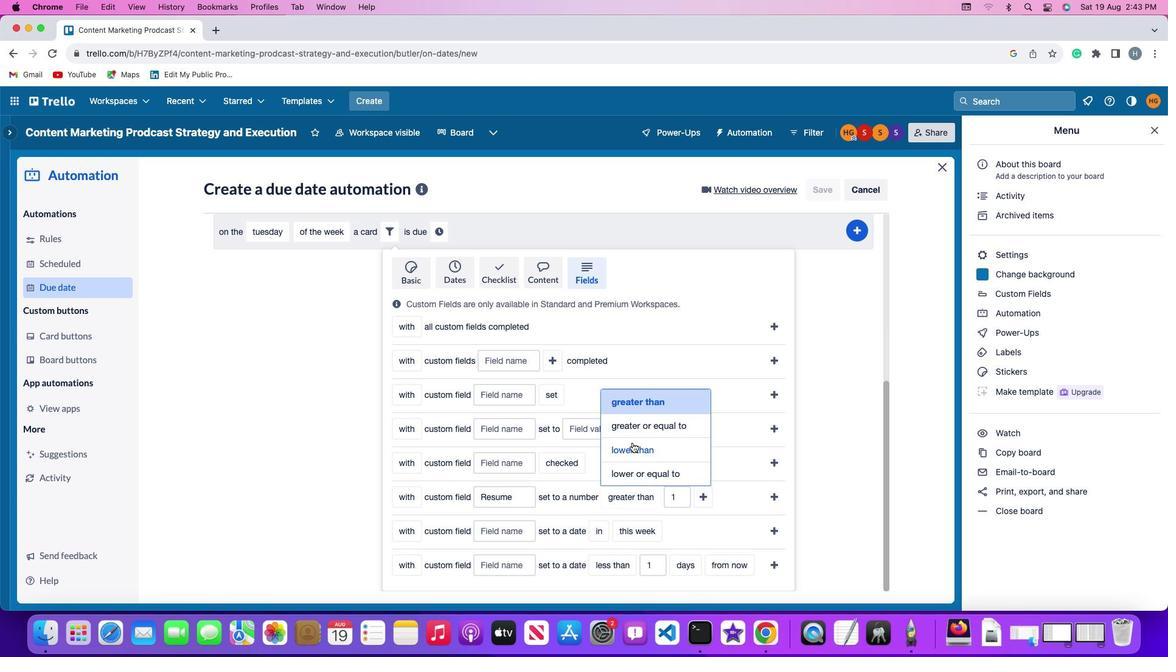 
Action: Mouse pressed left at (627, 438)
Screenshot: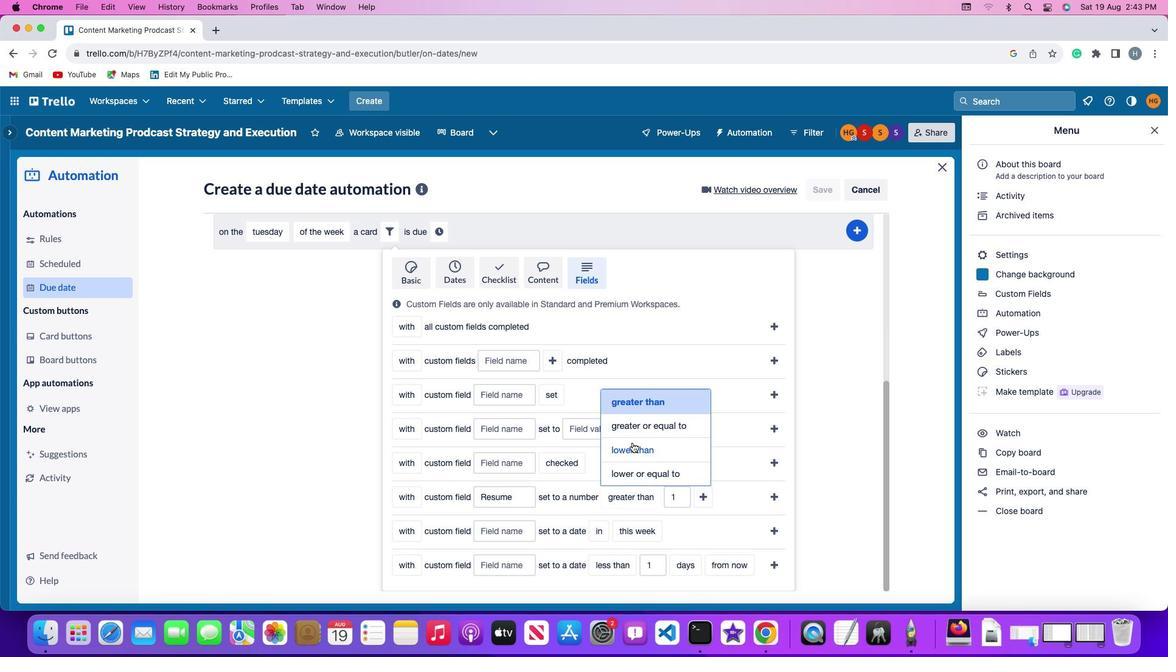 
Action: Mouse moved to (674, 487)
Screenshot: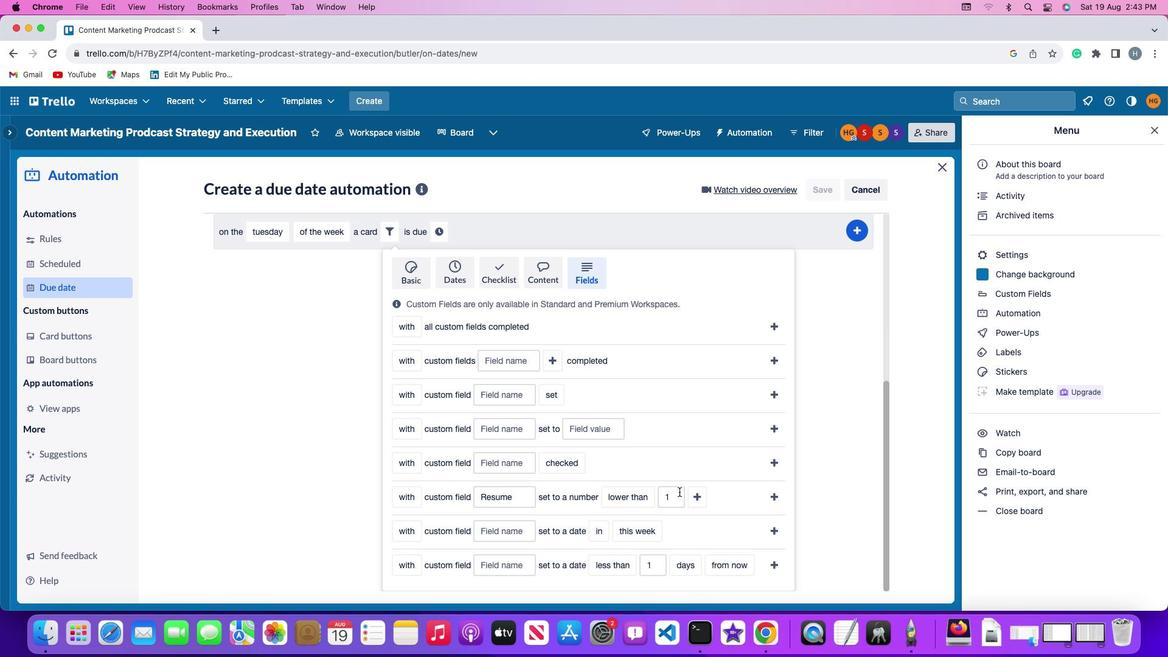 
Action: Mouse pressed left at (674, 487)
Screenshot: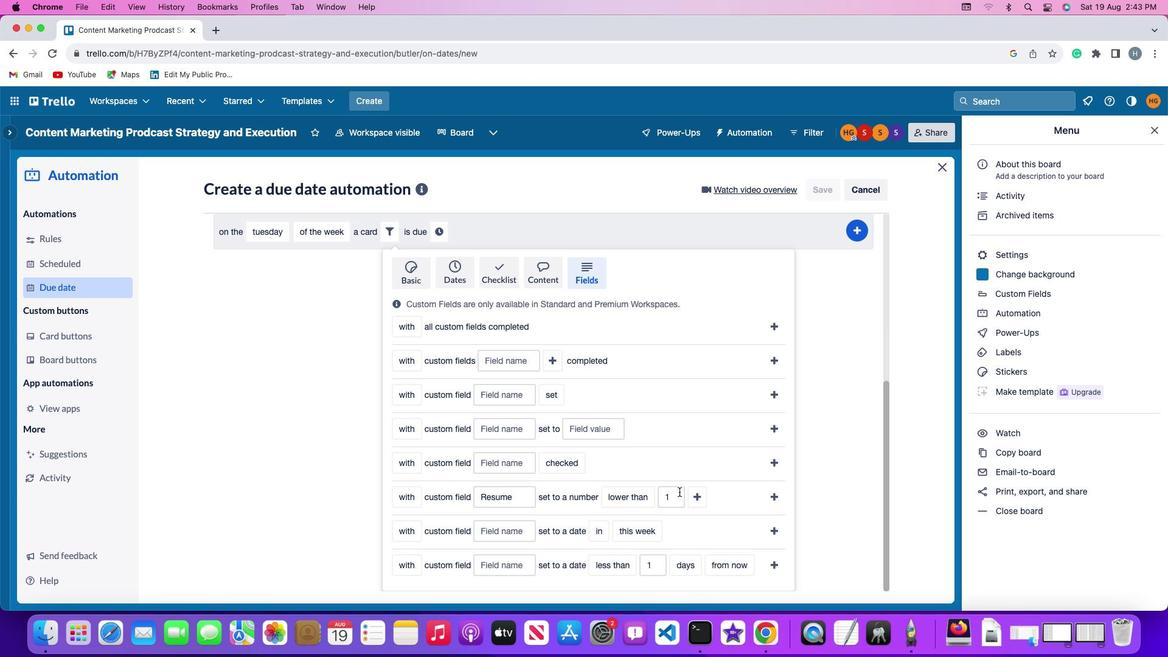 
Action: Key pressed Key.backspace'1'
Screenshot: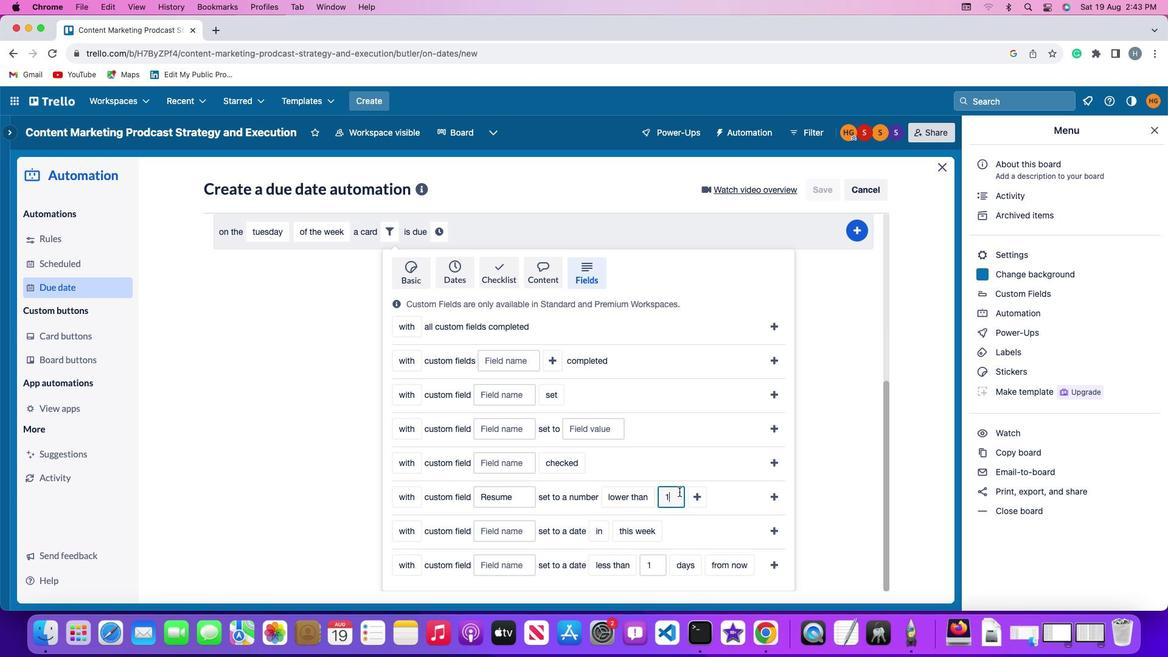 
Action: Mouse moved to (694, 489)
Screenshot: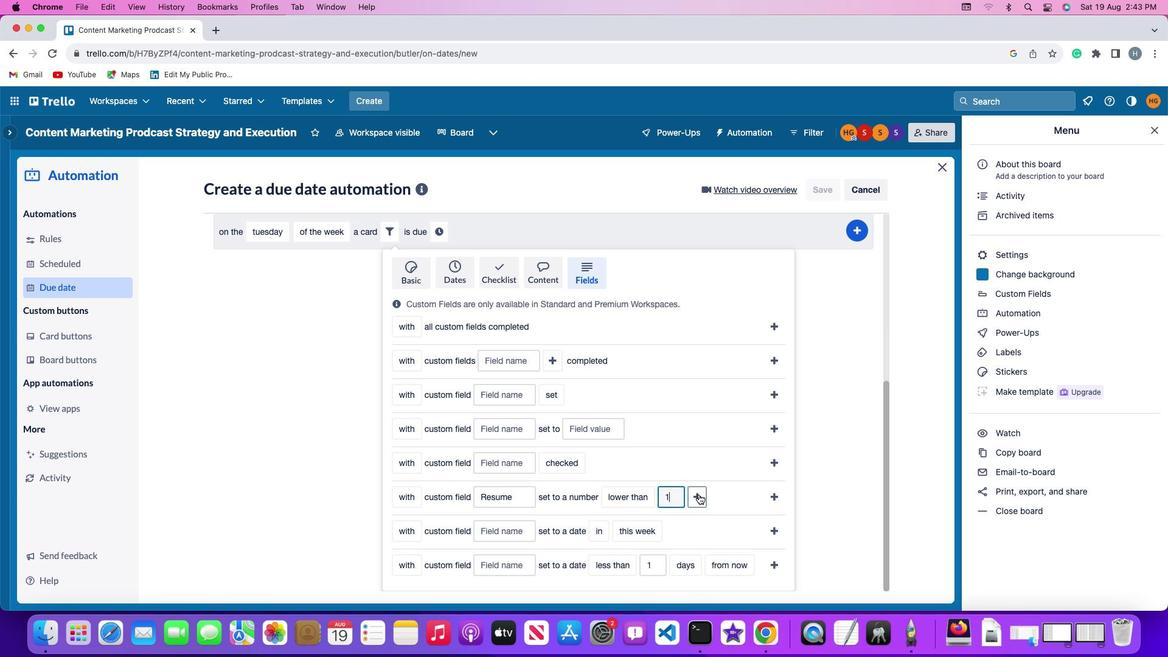 
Action: Mouse pressed left at (694, 489)
Screenshot: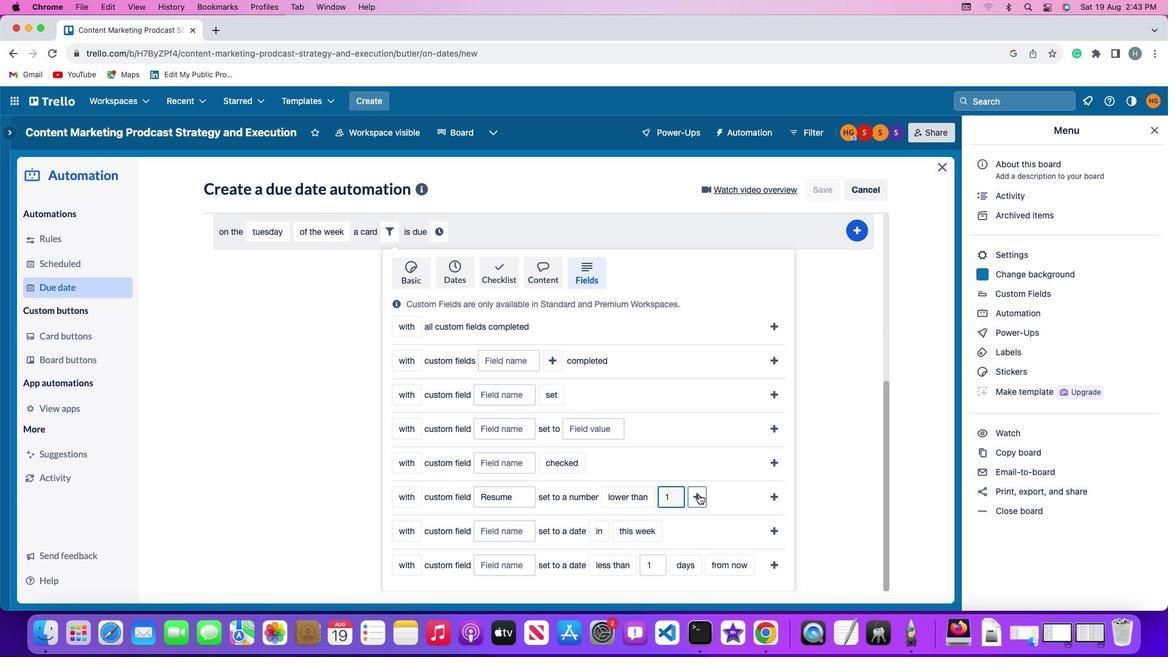 
Action: Mouse moved to (724, 492)
Screenshot: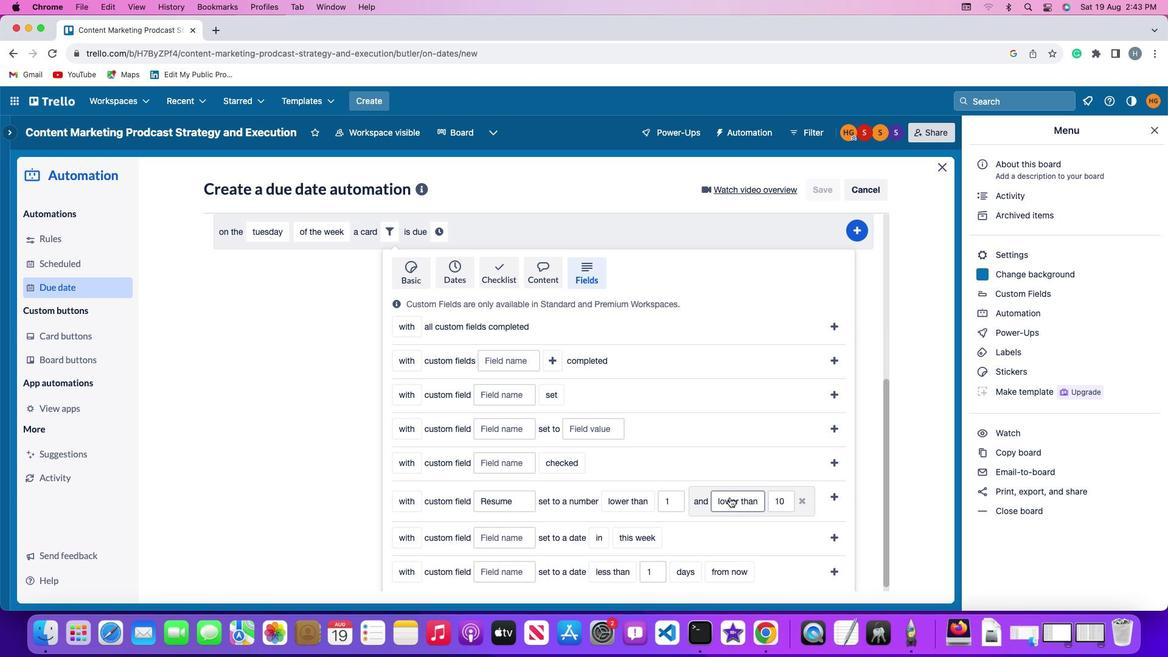
Action: Mouse pressed left at (724, 492)
Screenshot: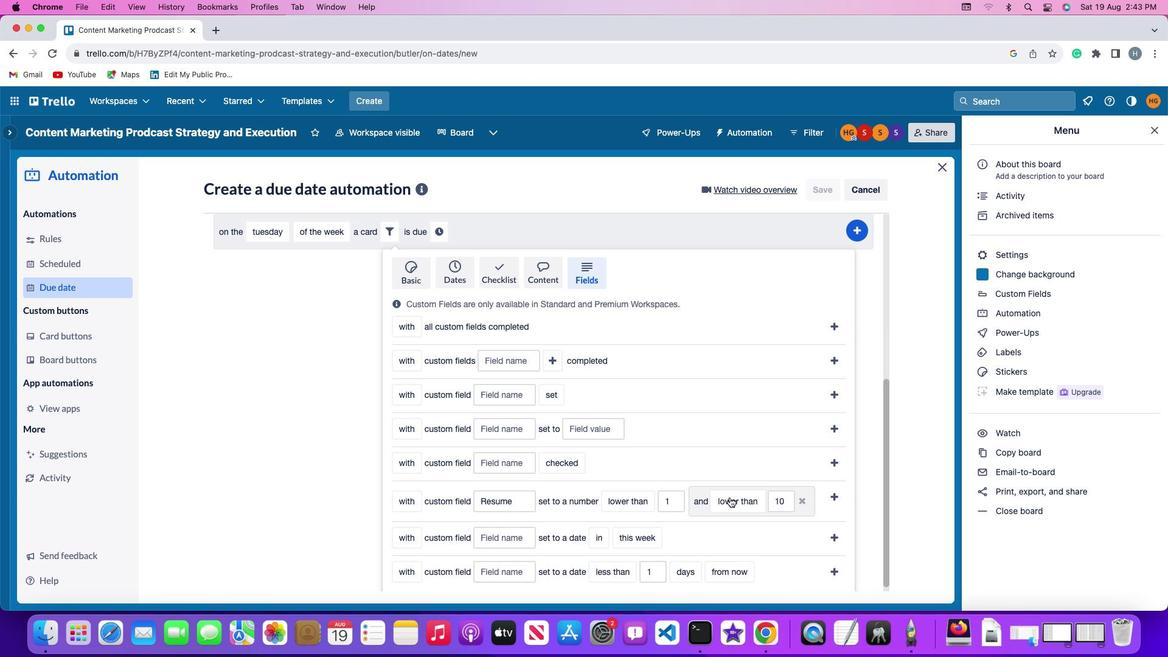 
Action: Mouse moved to (731, 405)
Screenshot: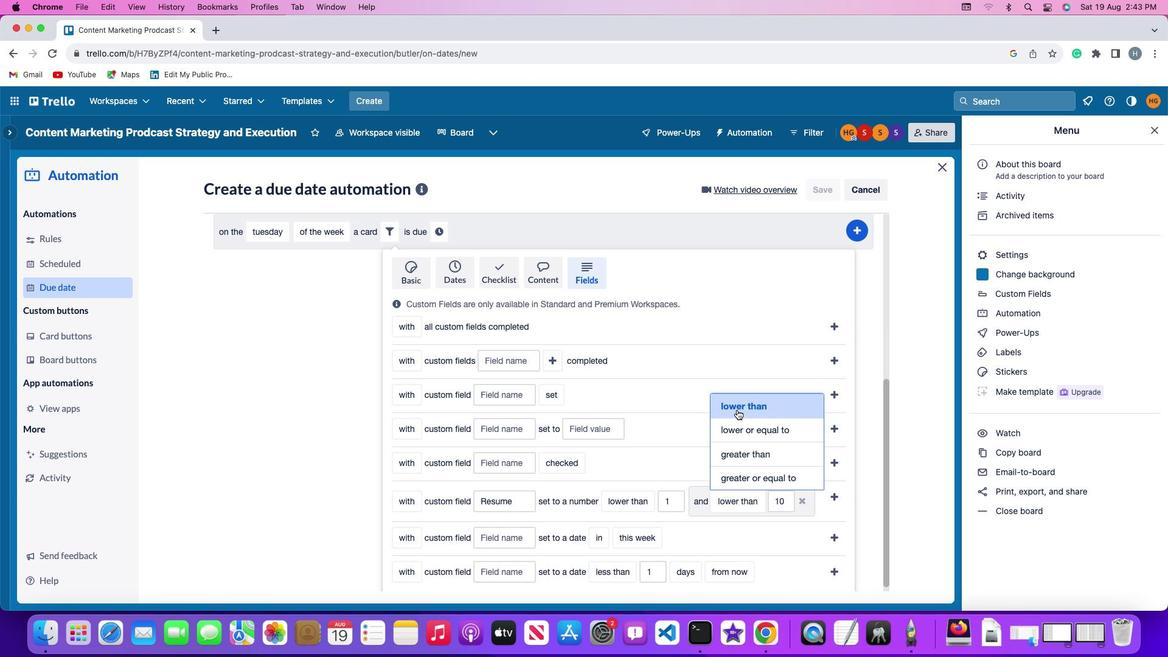 
Action: Mouse pressed left at (731, 405)
Screenshot: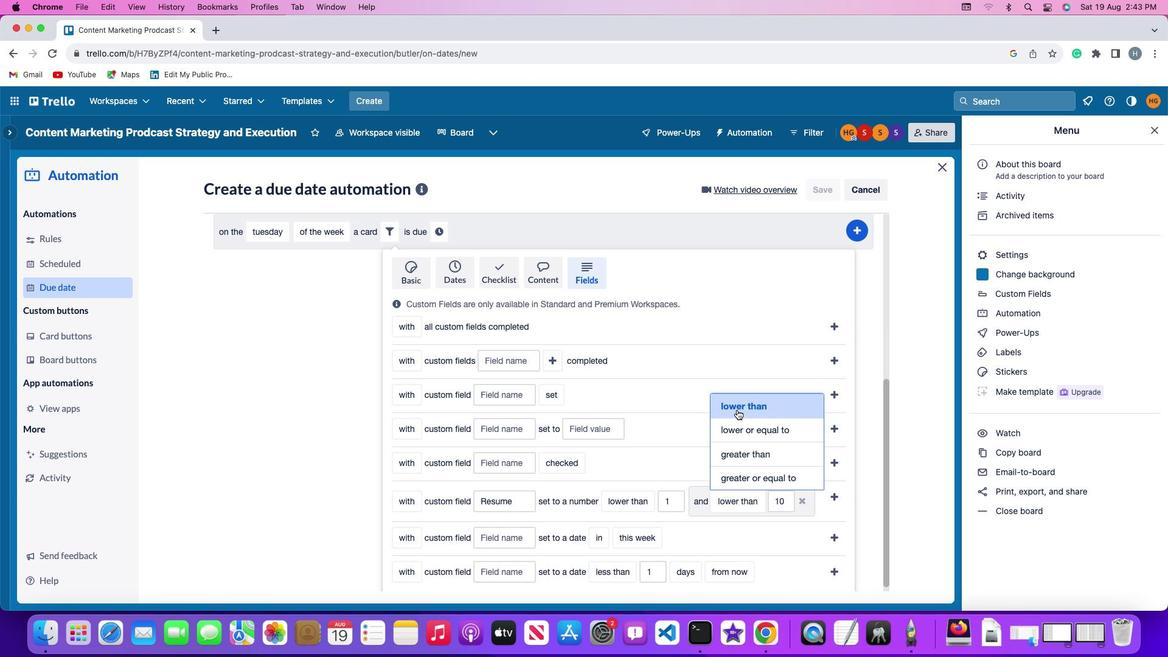 
Action: Mouse moved to (782, 497)
Screenshot: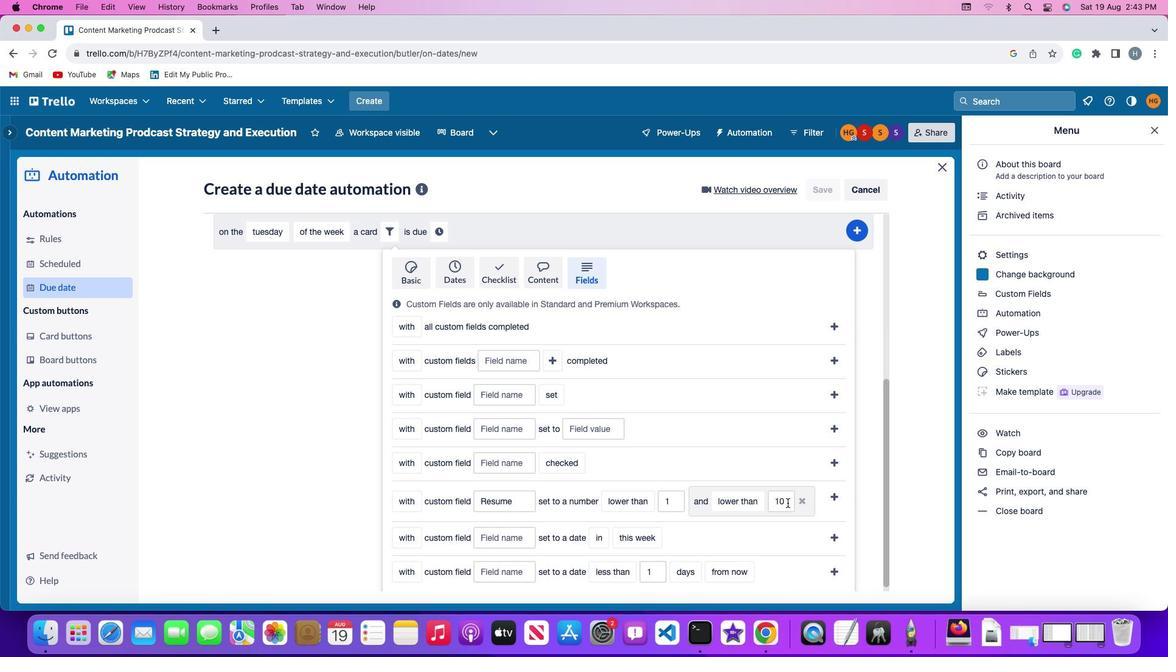 
Action: Mouse pressed left at (782, 497)
Screenshot: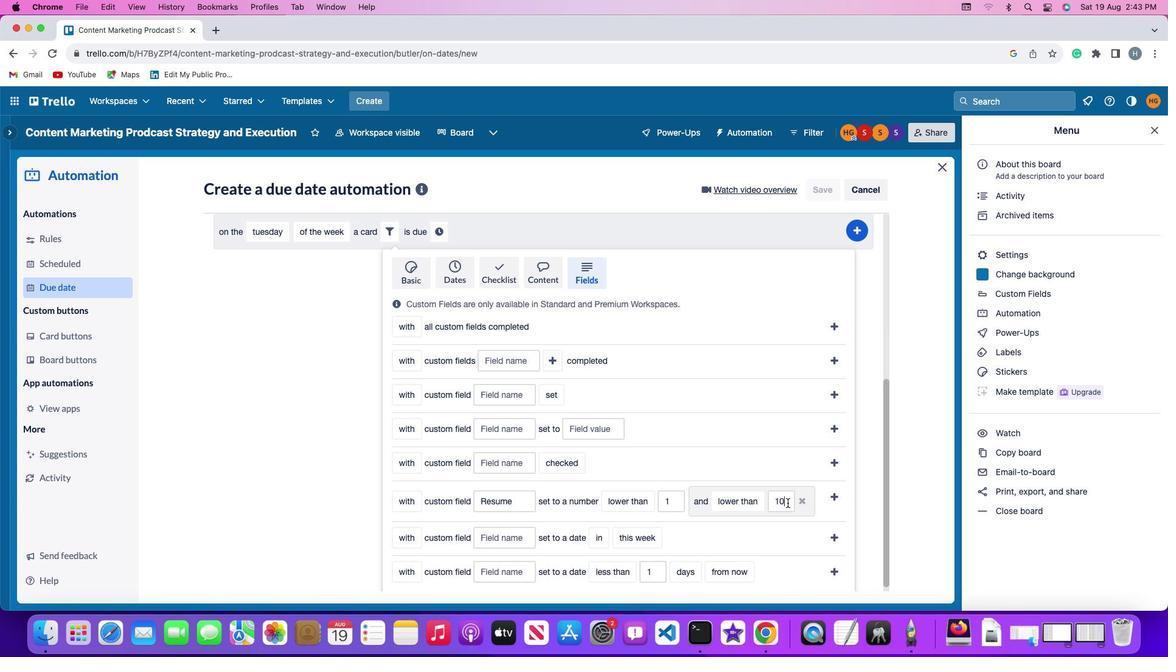 
Action: Mouse moved to (783, 498)
Screenshot: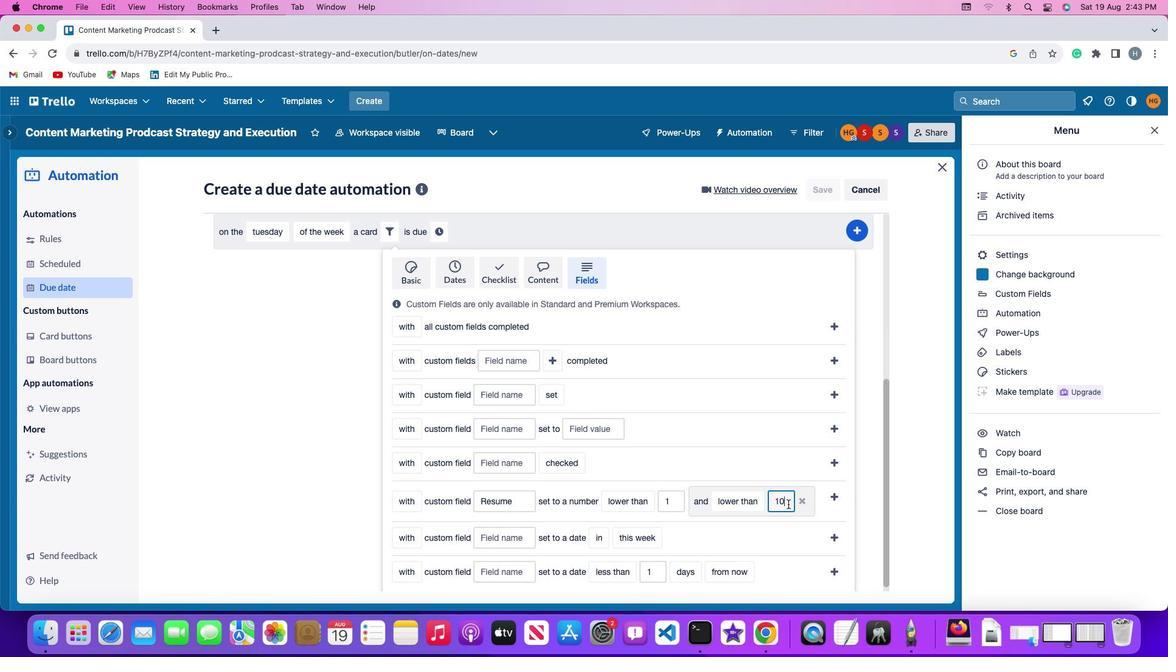 
Action: Key pressed Key.backspace
Screenshot: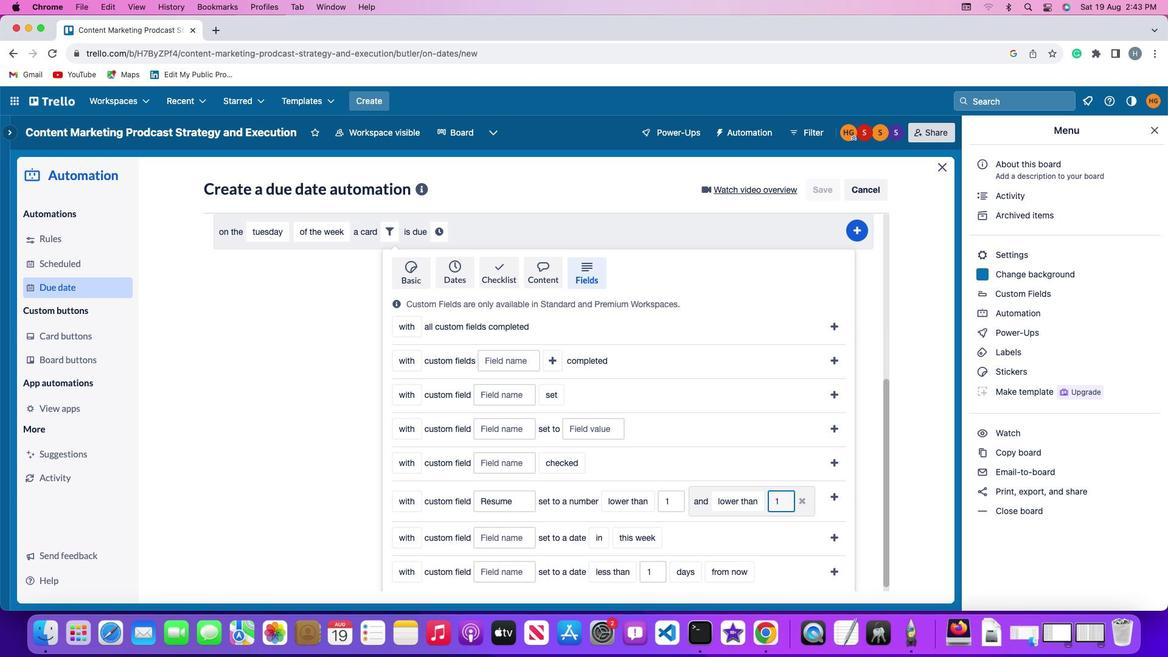 
Action: Mouse moved to (783, 498)
Screenshot: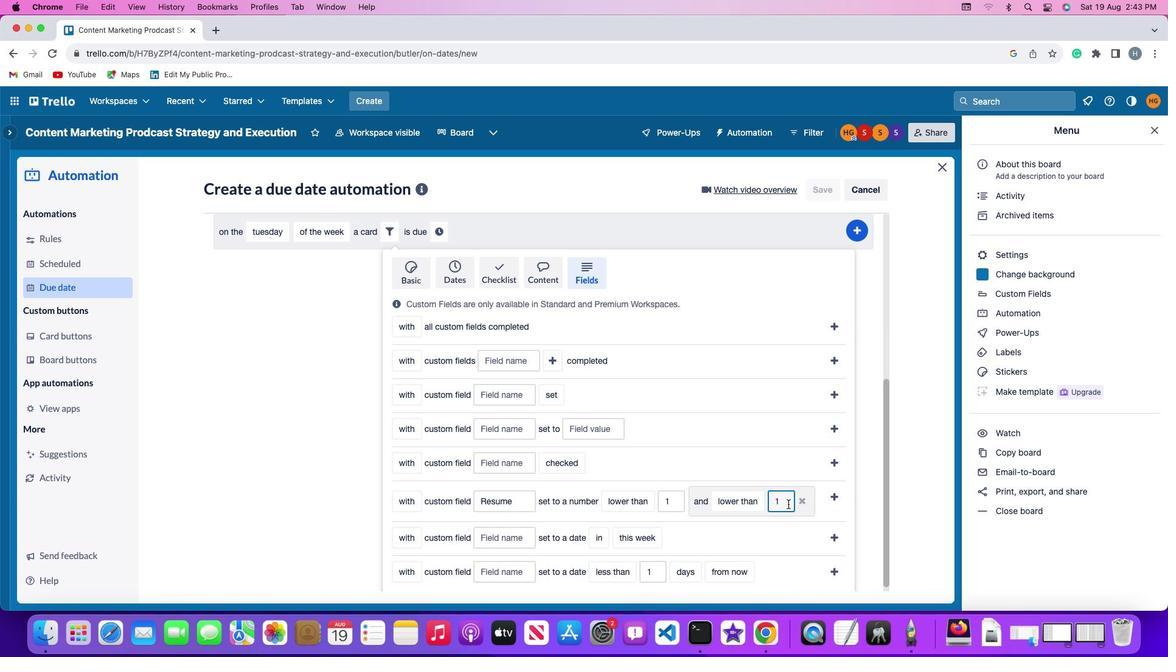 
Action: Key pressed Key.backspace
Screenshot: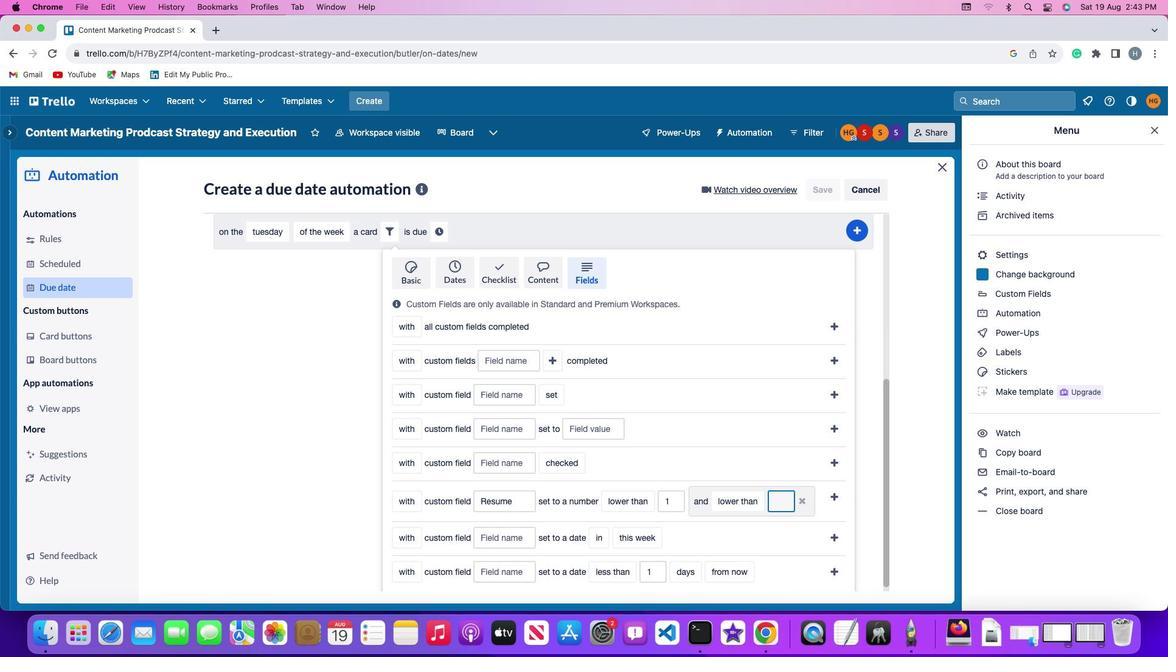 
Action: Mouse moved to (785, 498)
Screenshot: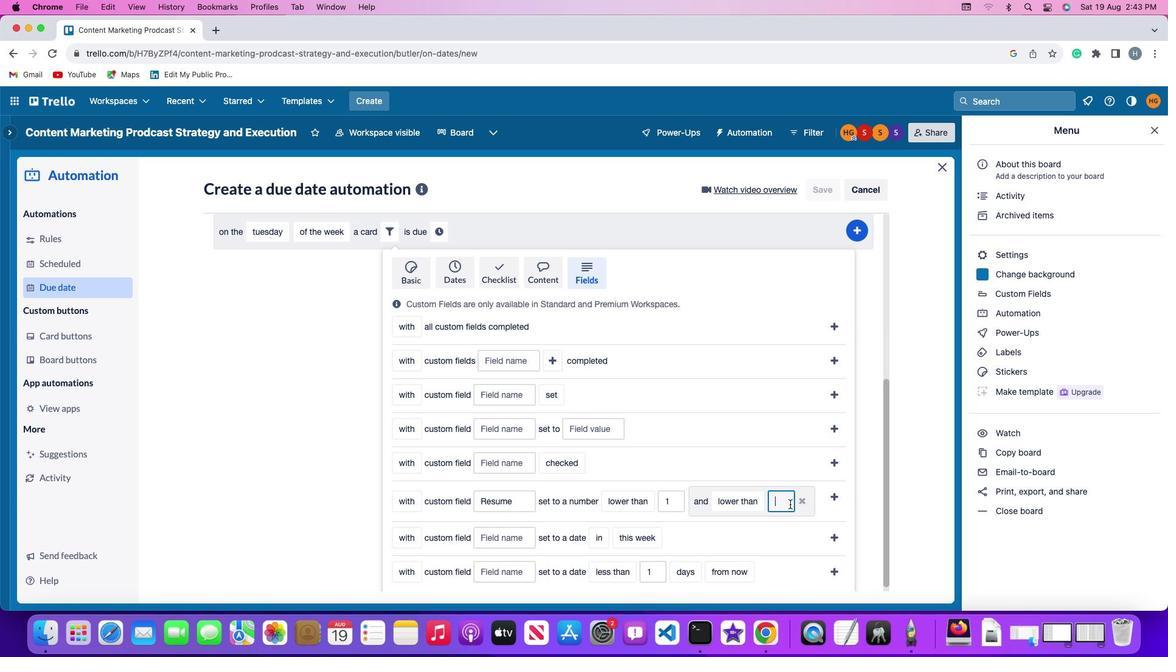 
Action: Key pressed '1''0'
Screenshot: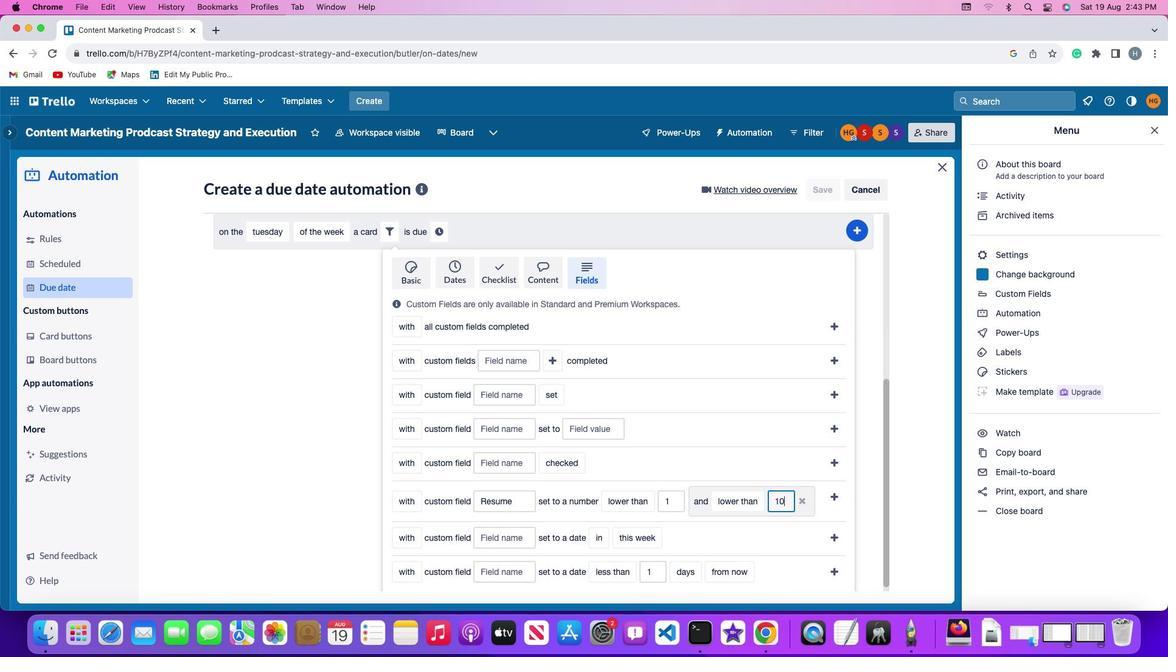 
Action: Mouse moved to (834, 492)
Screenshot: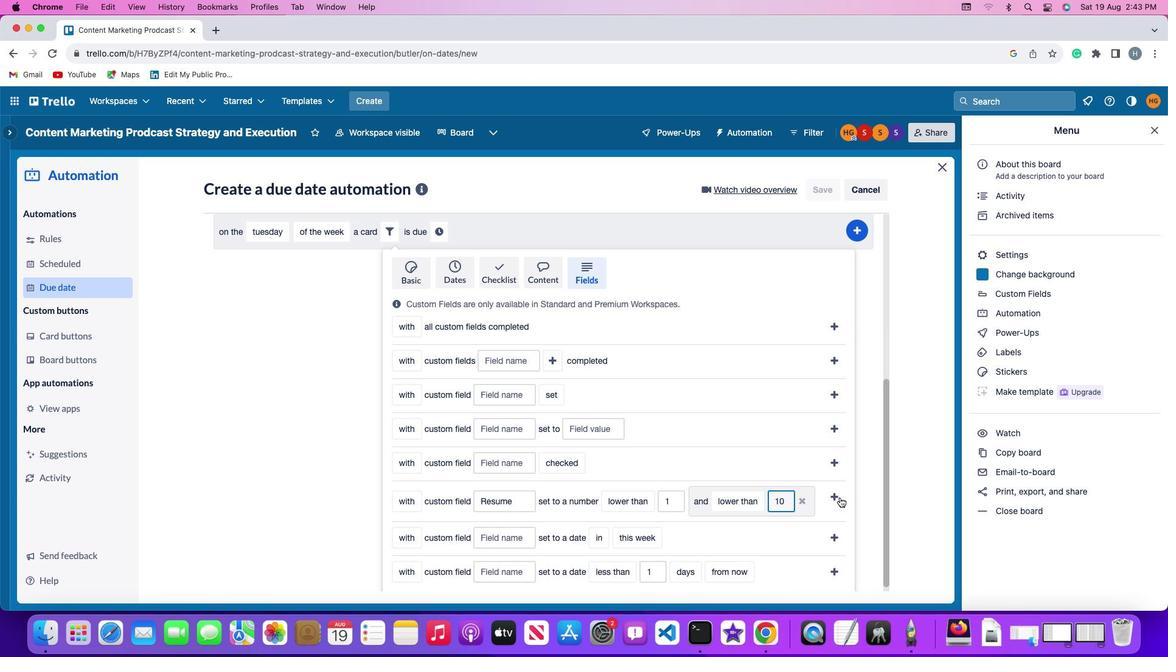 
Action: Mouse pressed left at (834, 492)
Screenshot: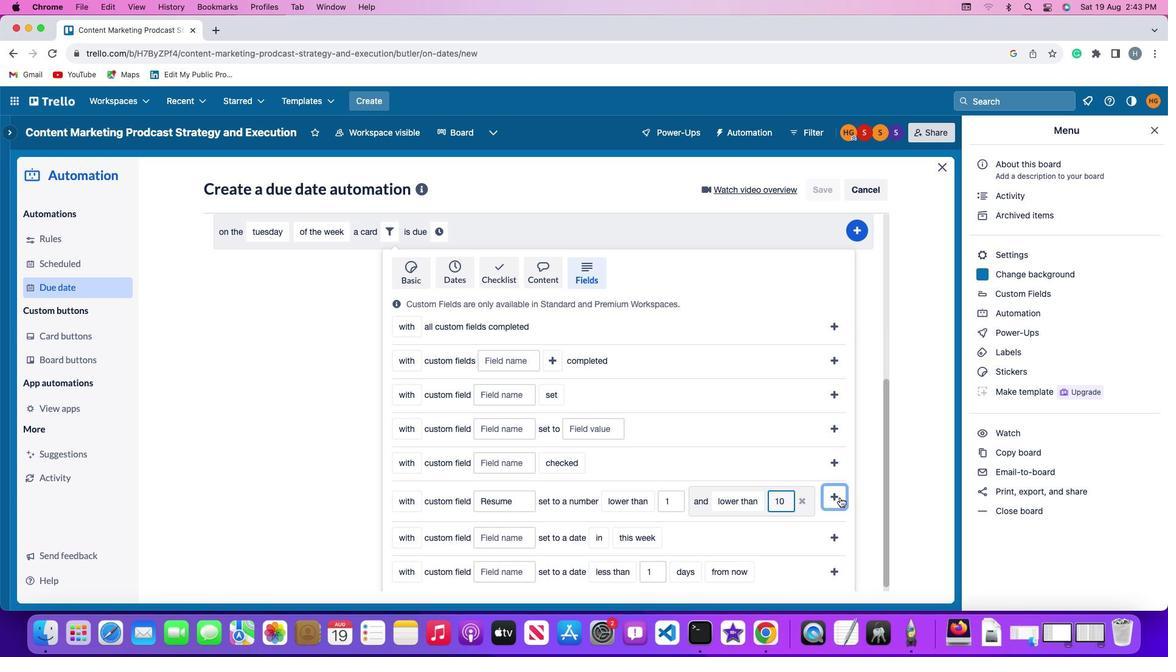 
Action: Mouse moved to (754, 517)
Screenshot: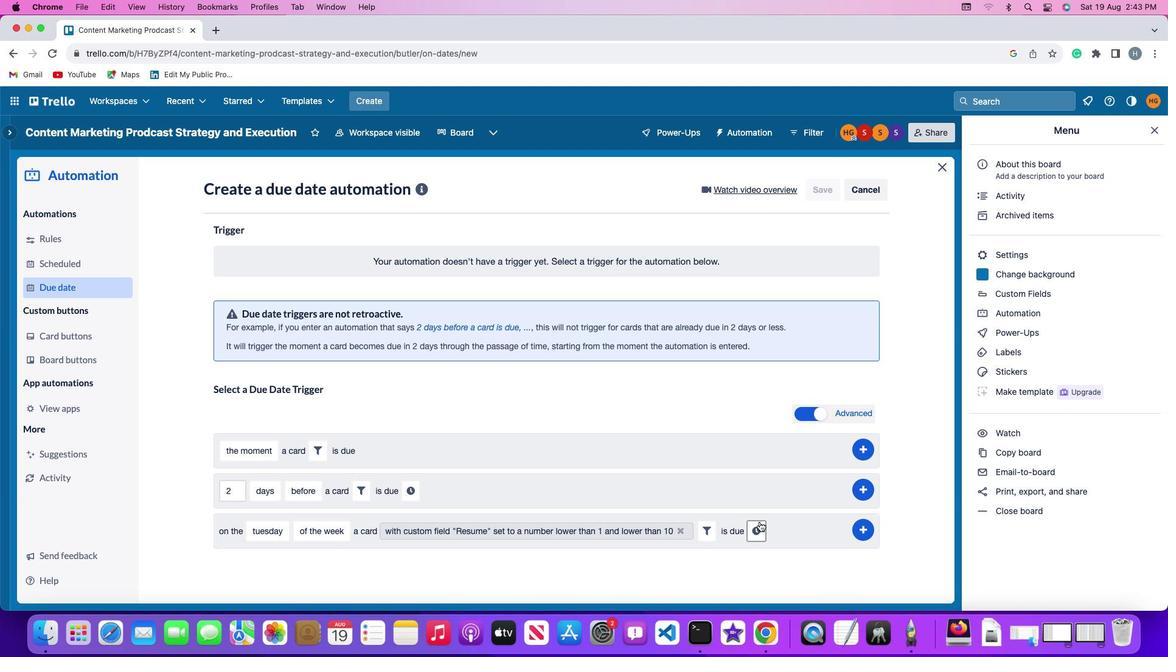 
Action: Mouse pressed left at (754, 517)
Screenshot: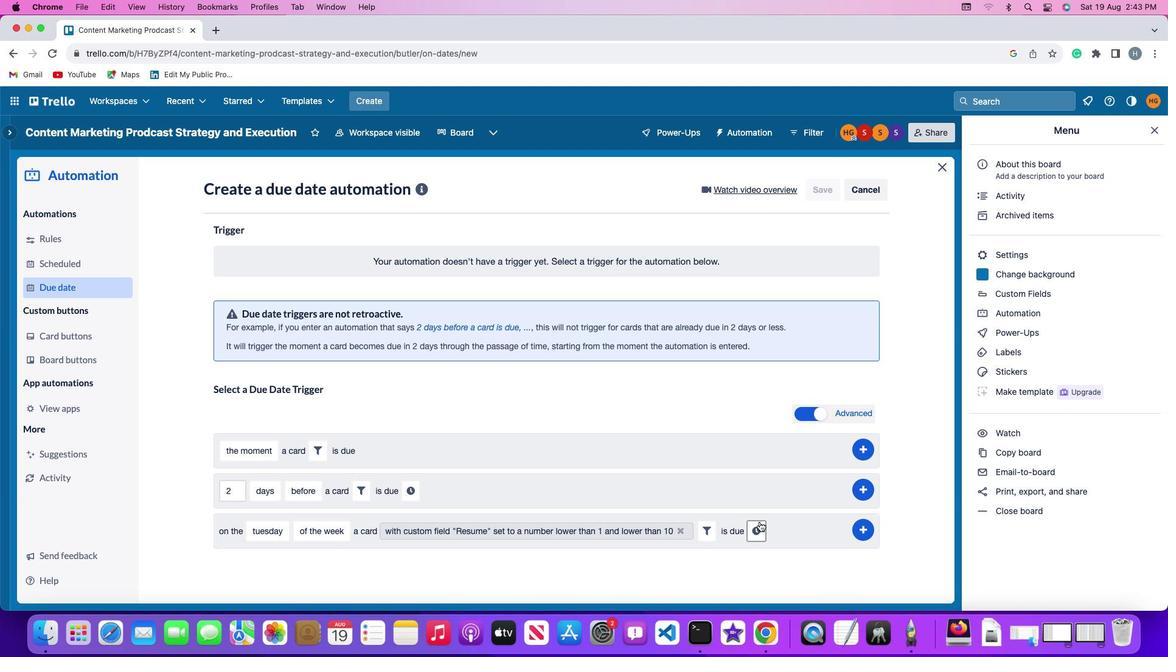 
Action: Mouse moved to (245, 553)
Screenshot: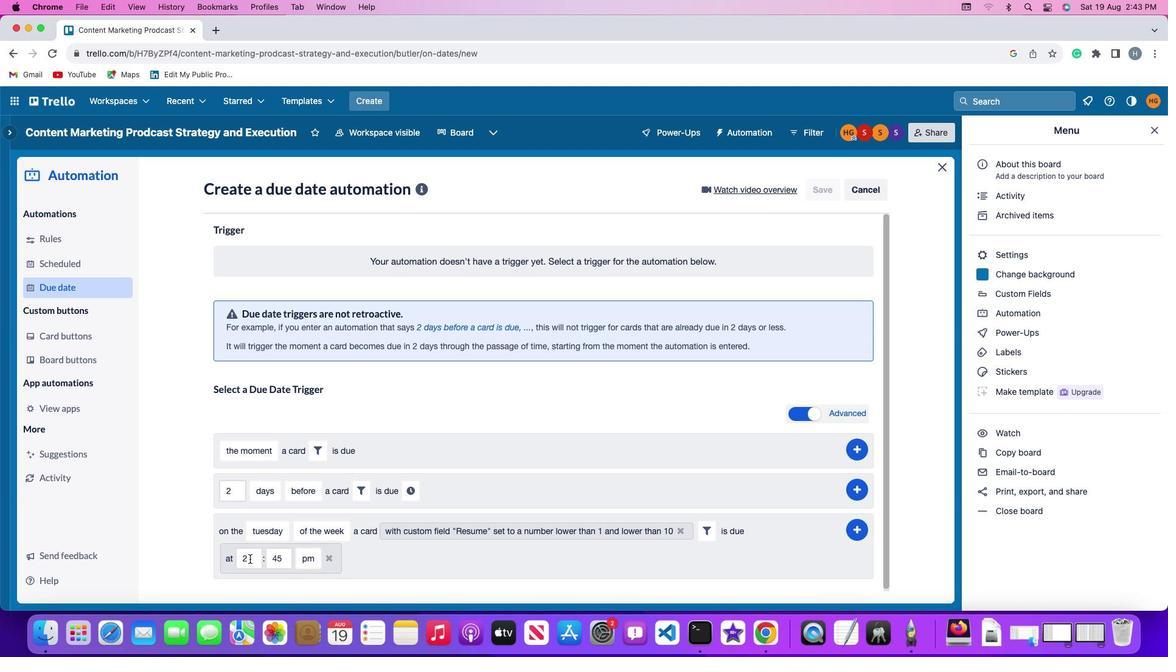 
Action: Mouse pressed left at (245, 553)
Screenshot: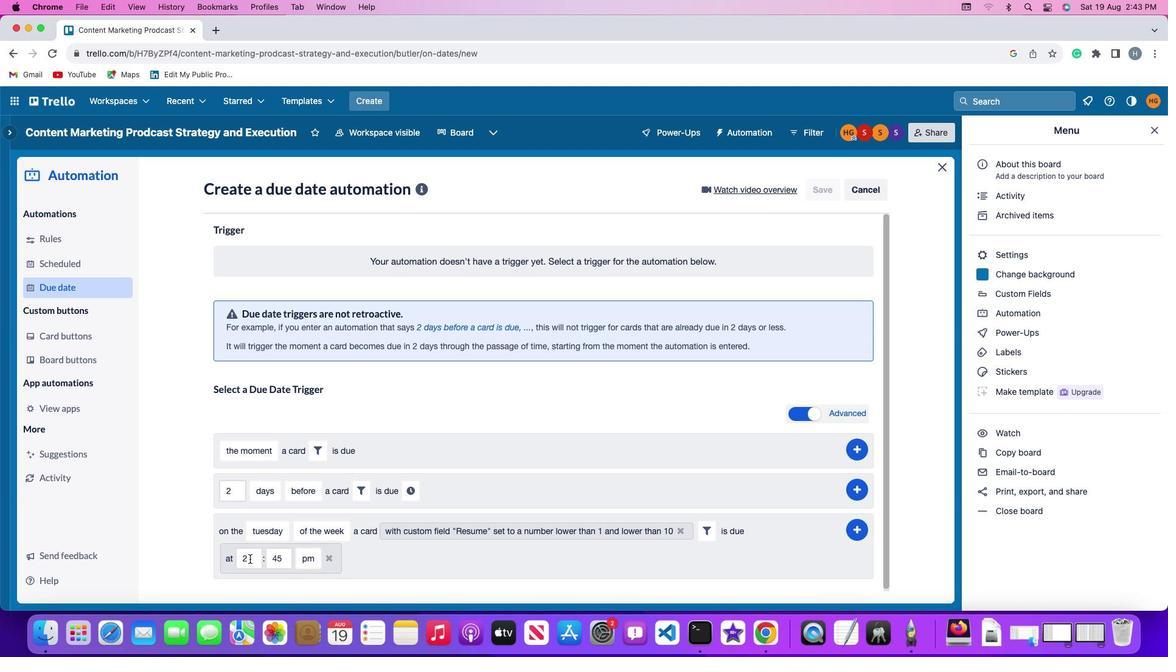 
Action: Mouse moved to (246, 552)
Screenshot: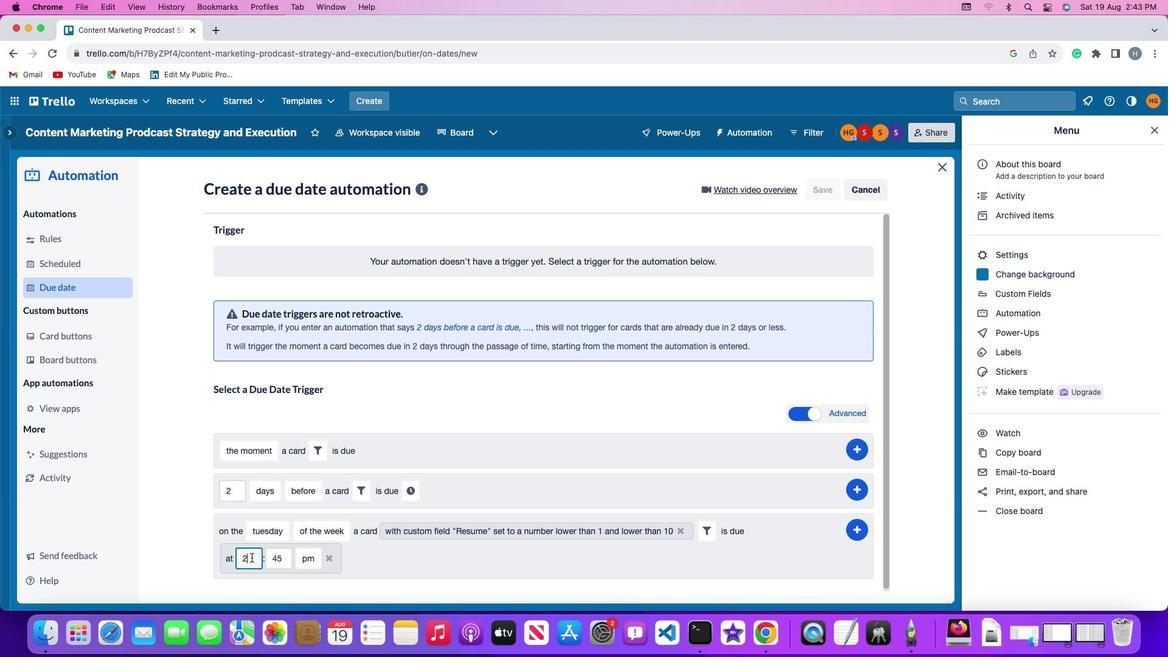 
Action: Key pressed Key.backspace
Screenshot: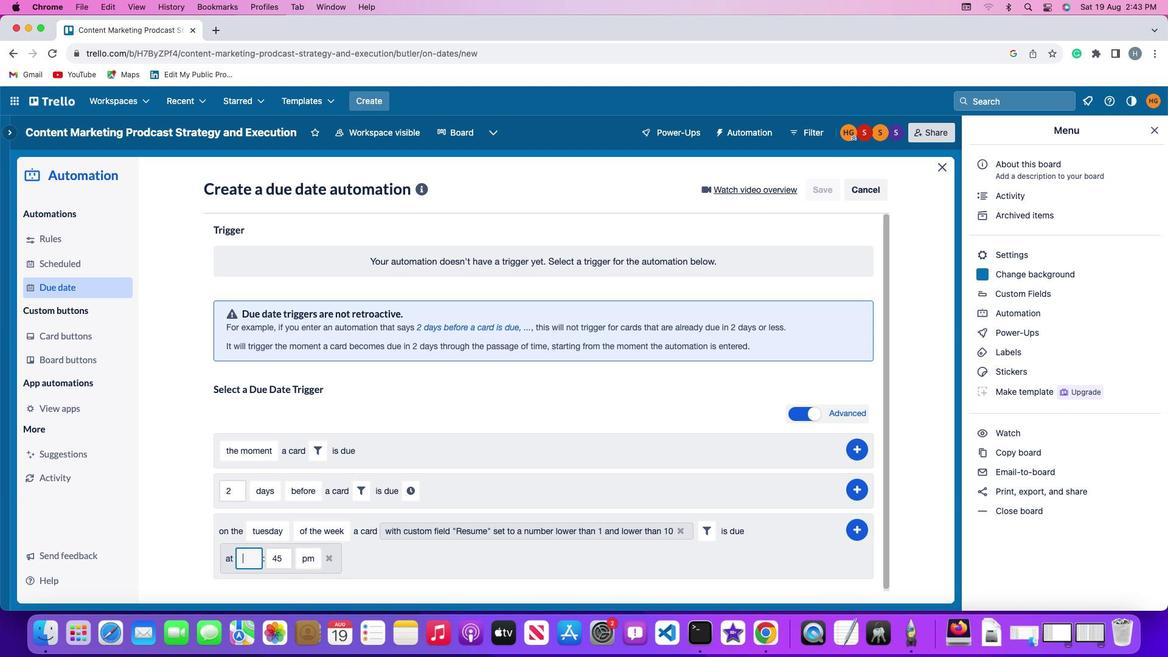 
Action: Mouse moved to (246, 551)
Screenshot: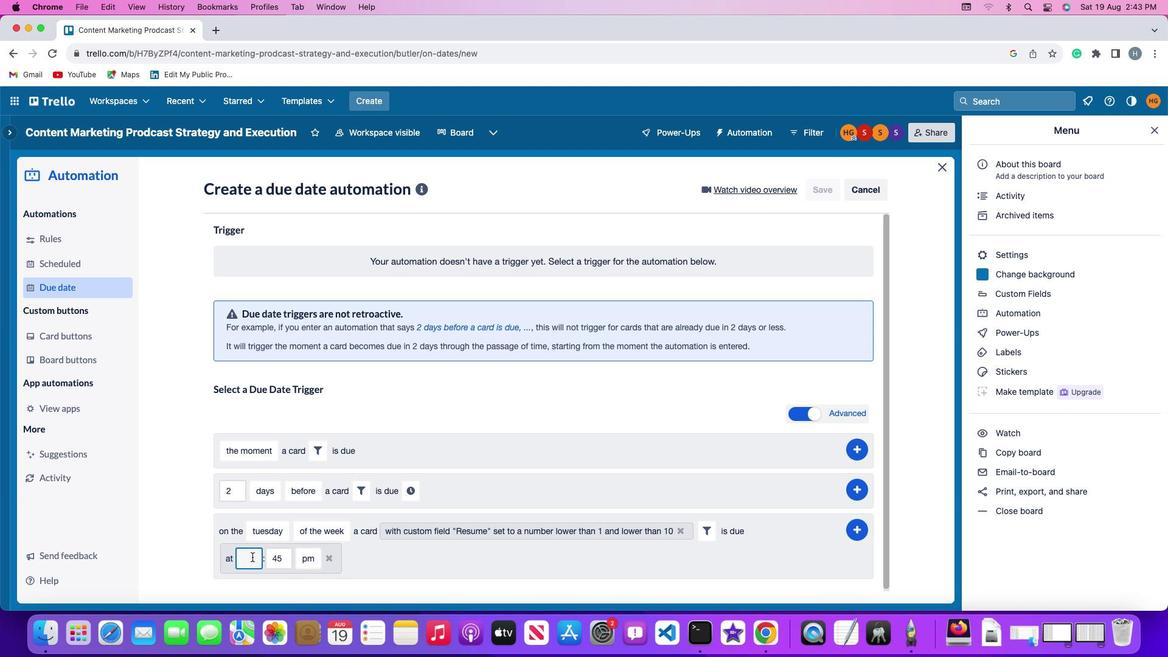 
Action: Key pressed '1''1'
Screenshot: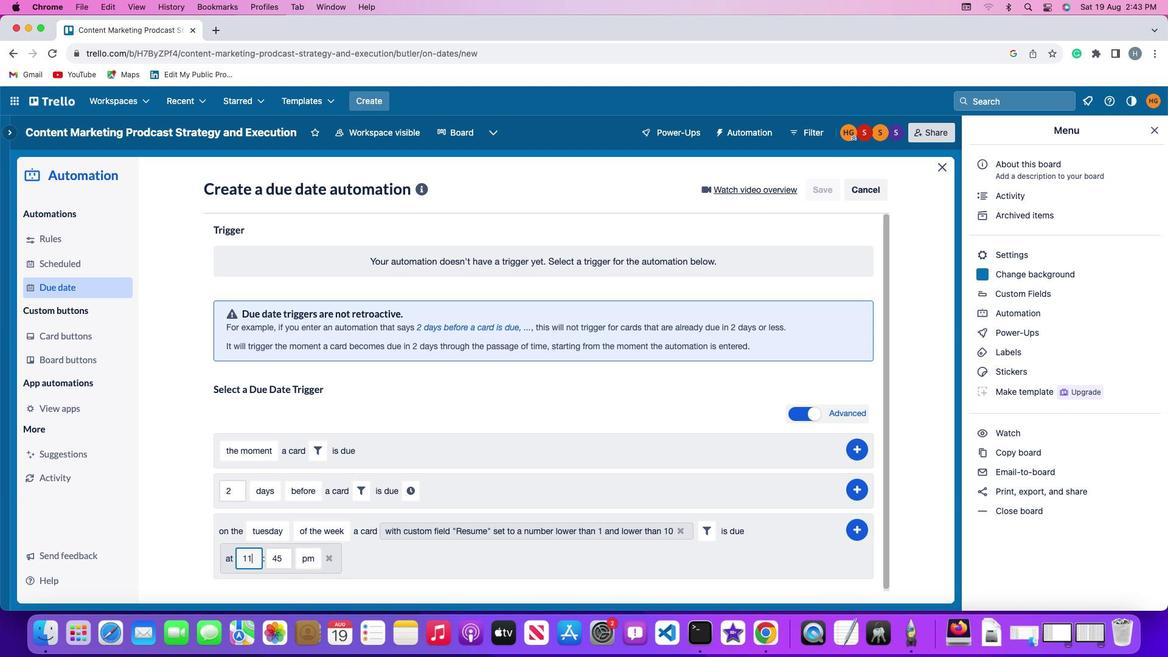 
Action: Mouse moved to (279, 551)
Screenshot: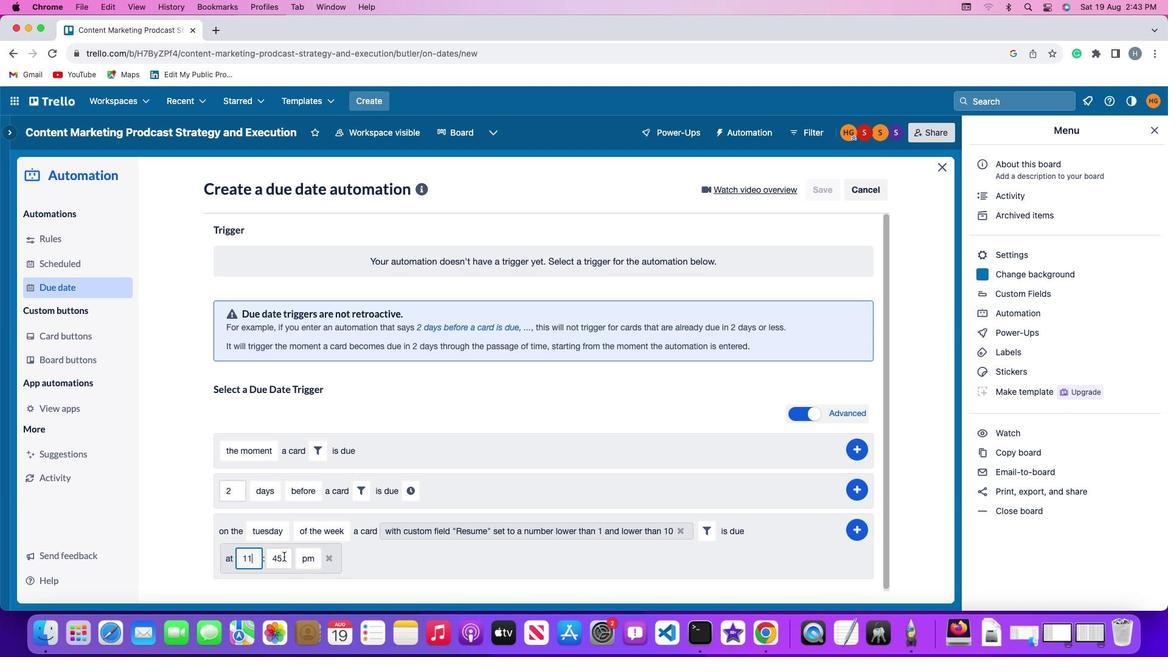 
Action: Mouse pressed left at (279, 551)
Screenshot: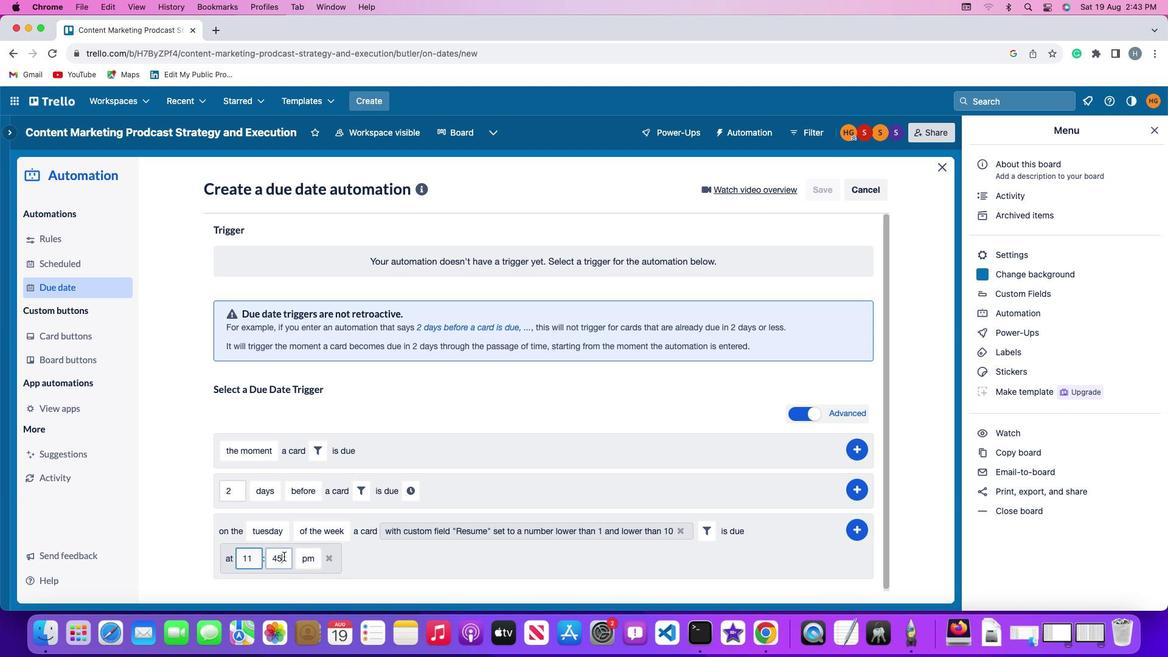 
Action: Mouse moved to (279, 551)
Screenshot: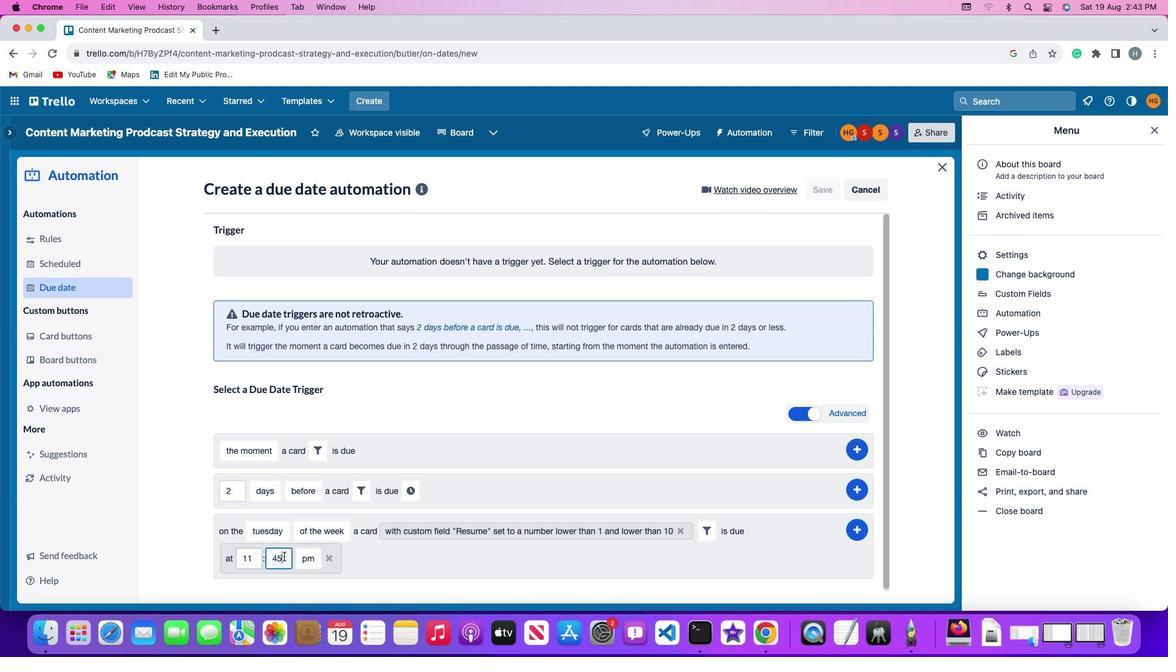 
Action: Key pressed Key.backspaceKey.backspace'0''0'
Screenshot: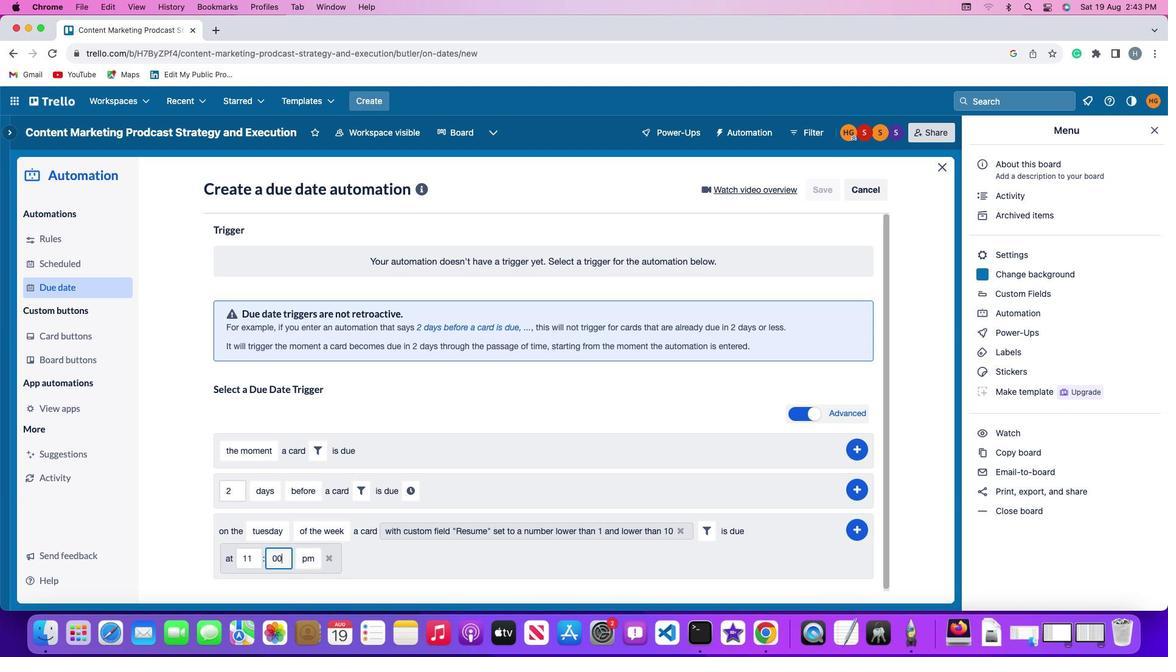 
Action: Mouse moved to (318, 550)
Screenshot: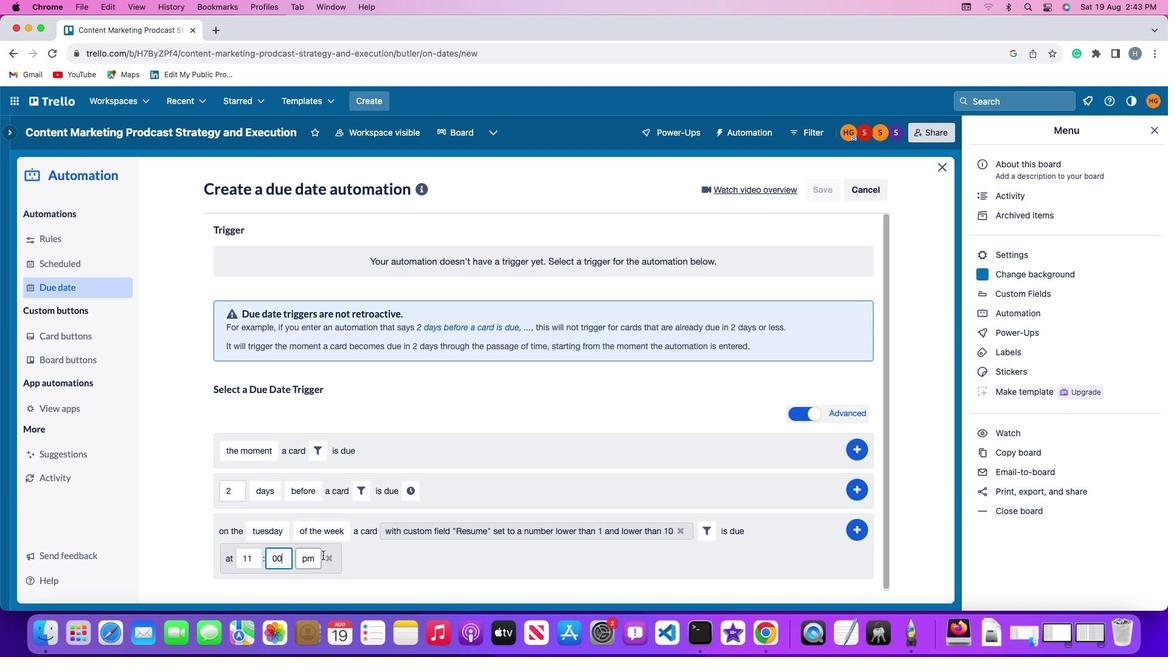 
Action: Mouse pressed left at (318, 550)
Screenshot: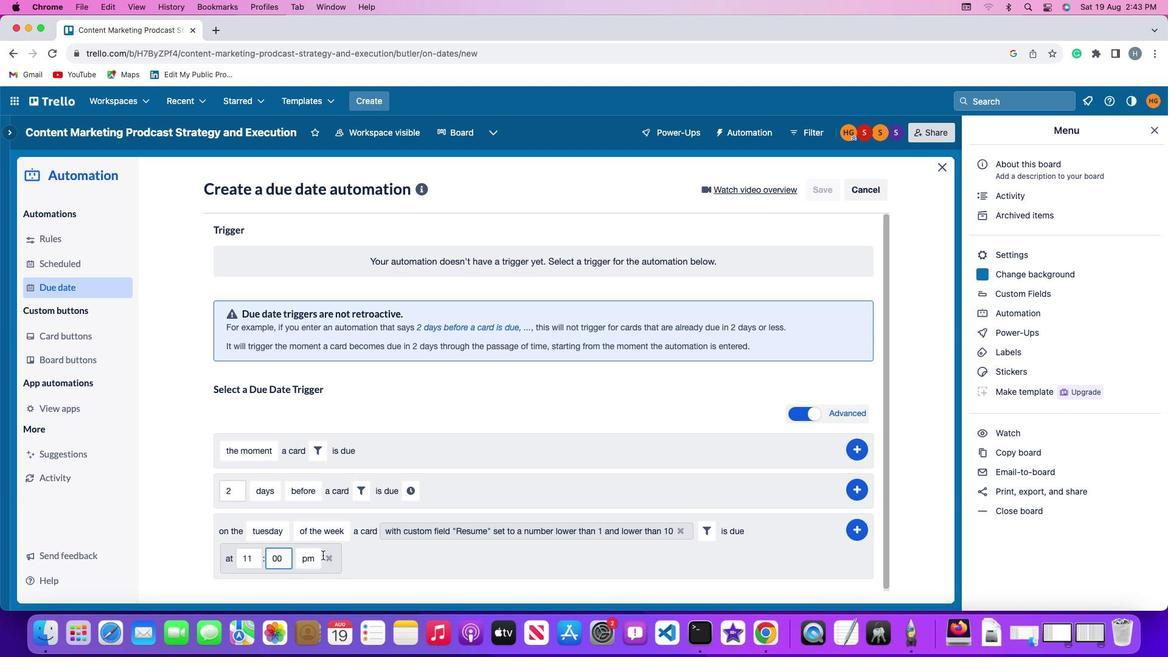
Action: Mouse moved to (310, 551)
Screenshot: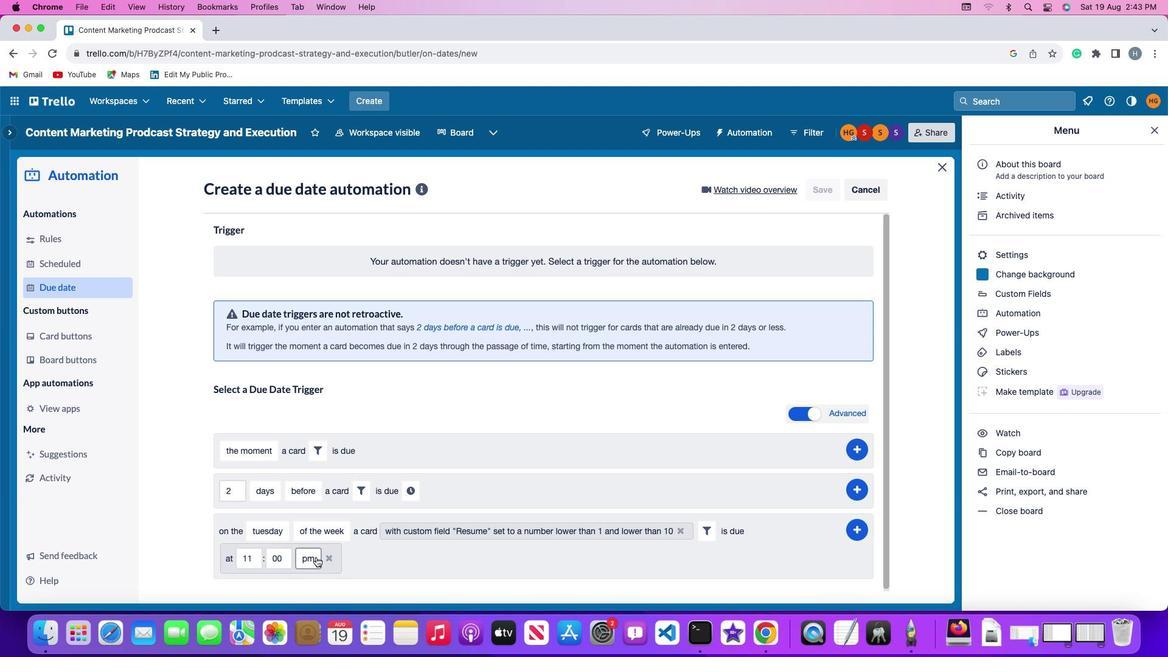 
Action: Mouse pressed left at (310, 551)
Screenshot: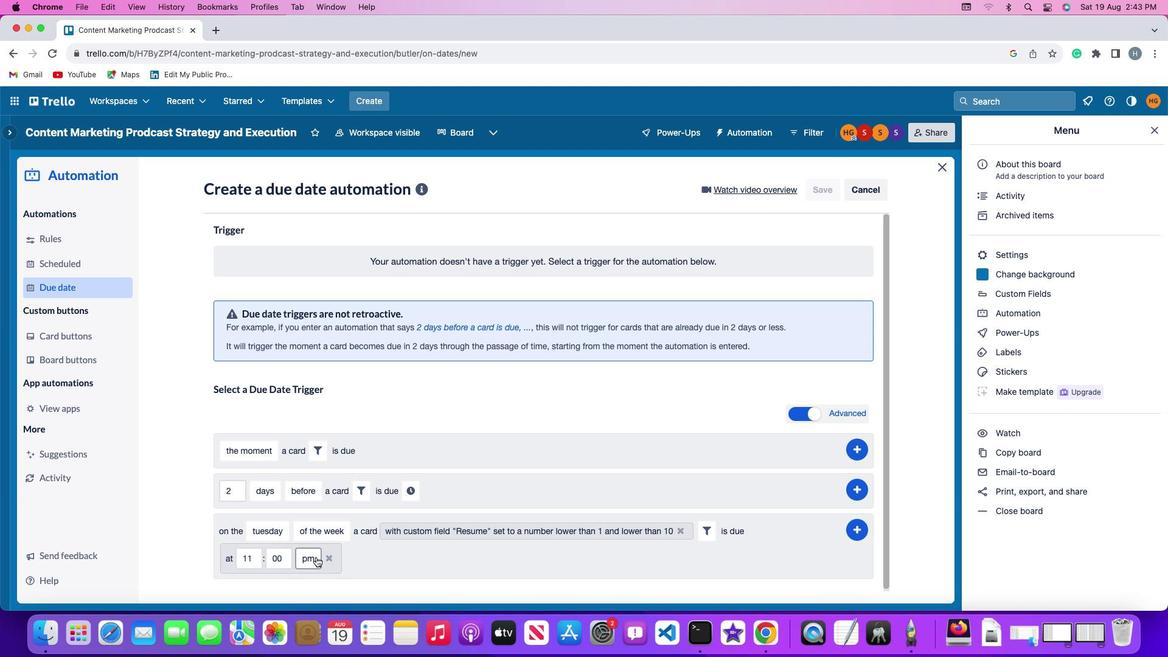 
Action: Mouse moved to (312, 506)
Screenshot: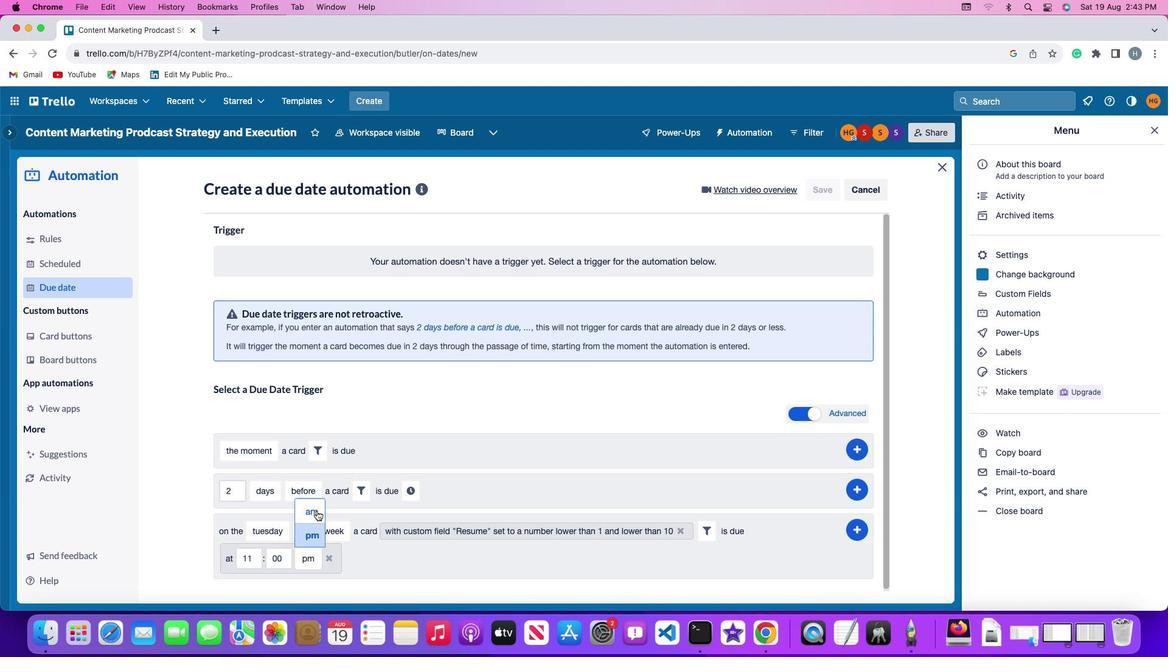 
Action: Mouse pressed left at (312, 506)
Screenshot: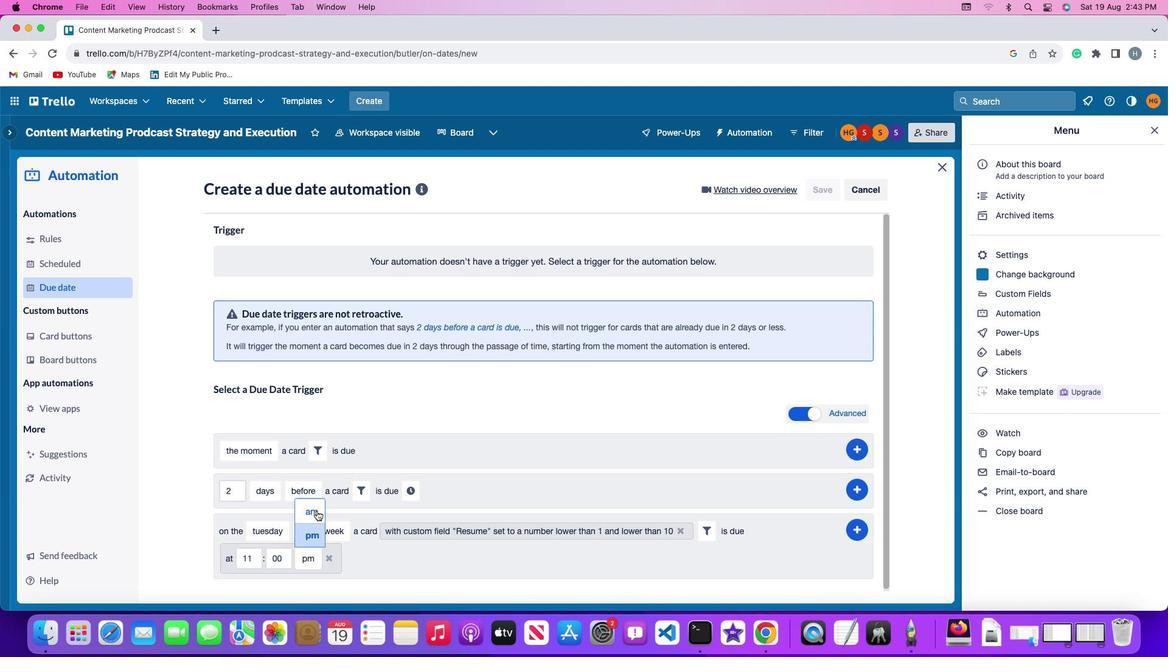 
Action: Mouse moved to (858, 522)
Screenshot: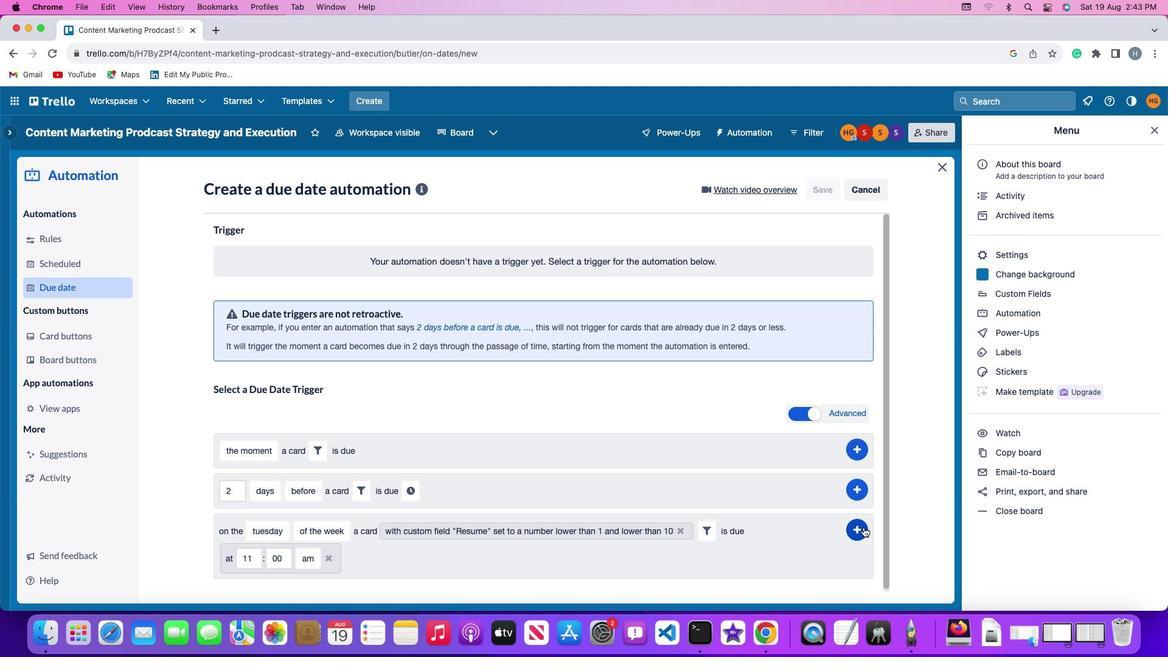 
Action: Mouse pressed left at (858, 522)
Screenshot: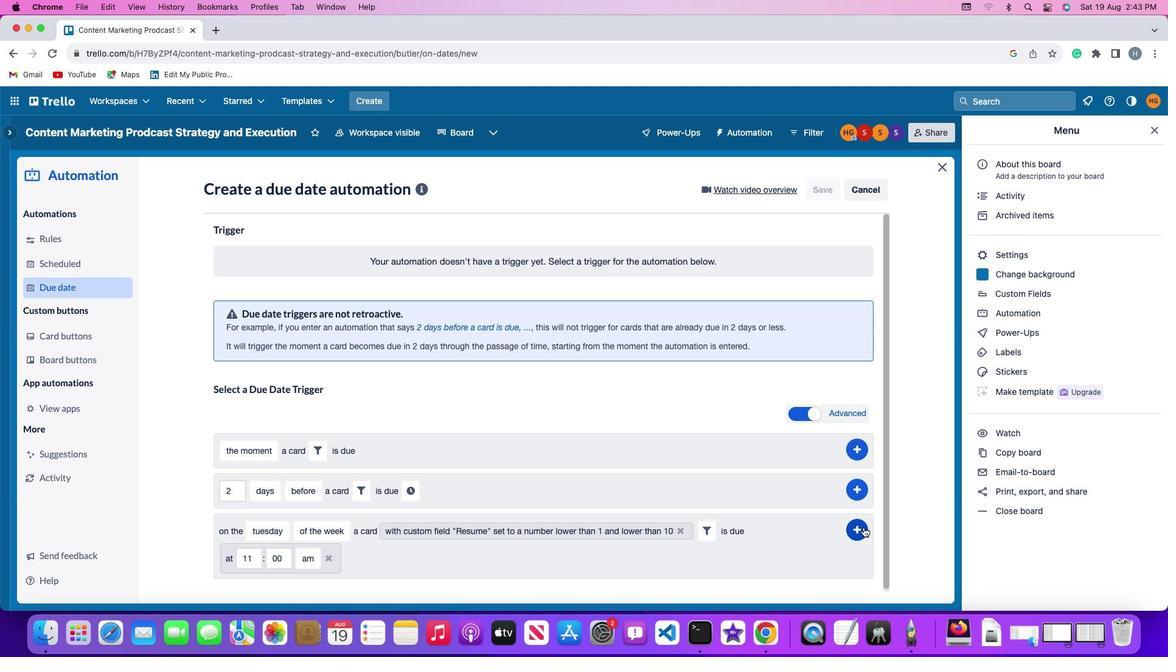 
Action: Mouse moved to (903, 431)
Screenshot: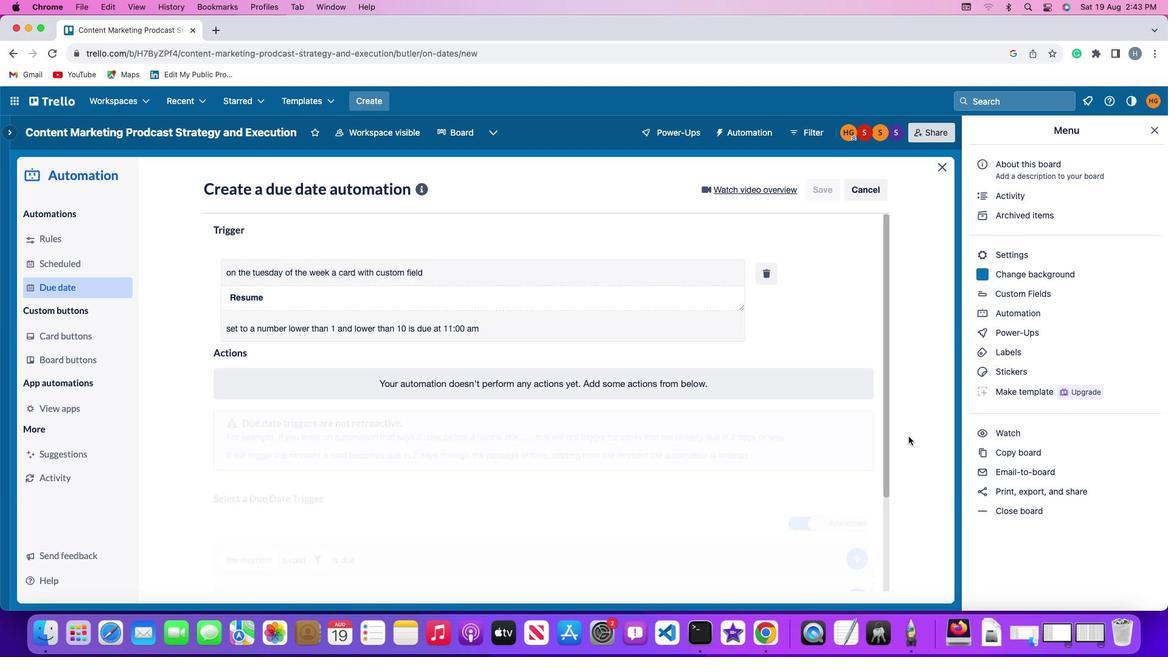 
